 Task: Create a due date automation trigger when advanced on, on the tuesday after a card is due add fields without custom field "Resume" set to a date between 1 and 7 working days ago at 11:00 AM.
Action: Mouse moved to (839, 259)
Screenshot: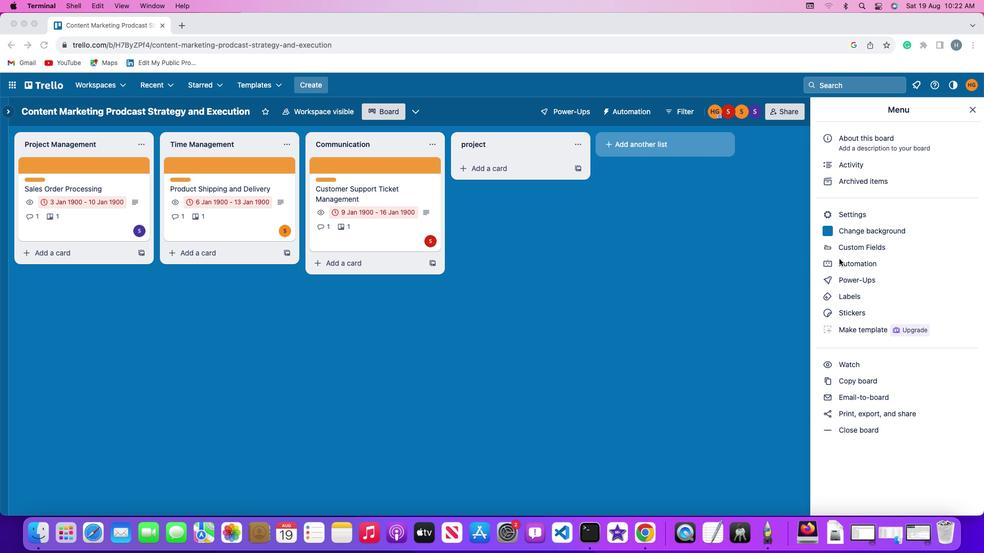 
Action: Mouse pressed left at (839, 259)
Screenshot: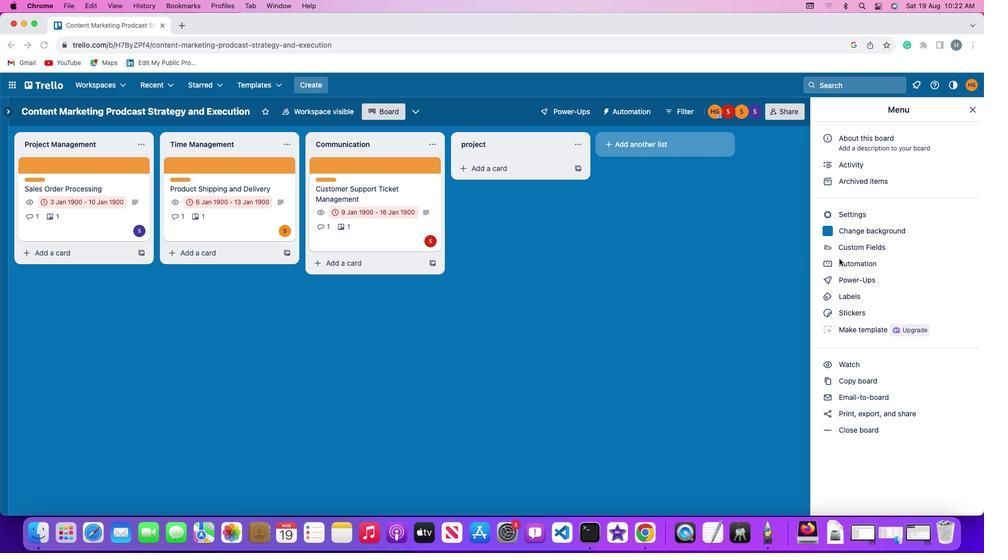 
Action: Mouse pressed left at (839, 259)
Screenshot: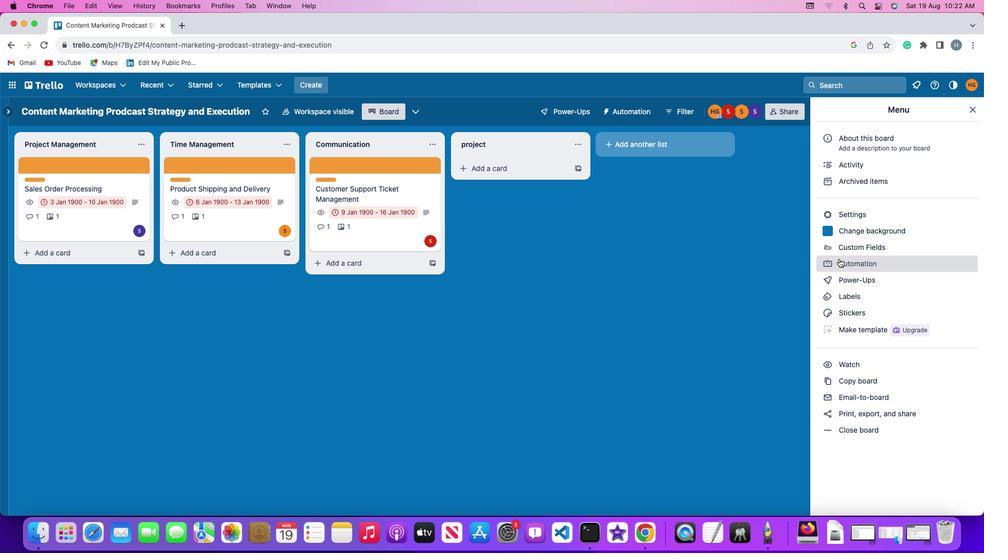 
Action: Mouse moved to (61, 241)
Screenshot: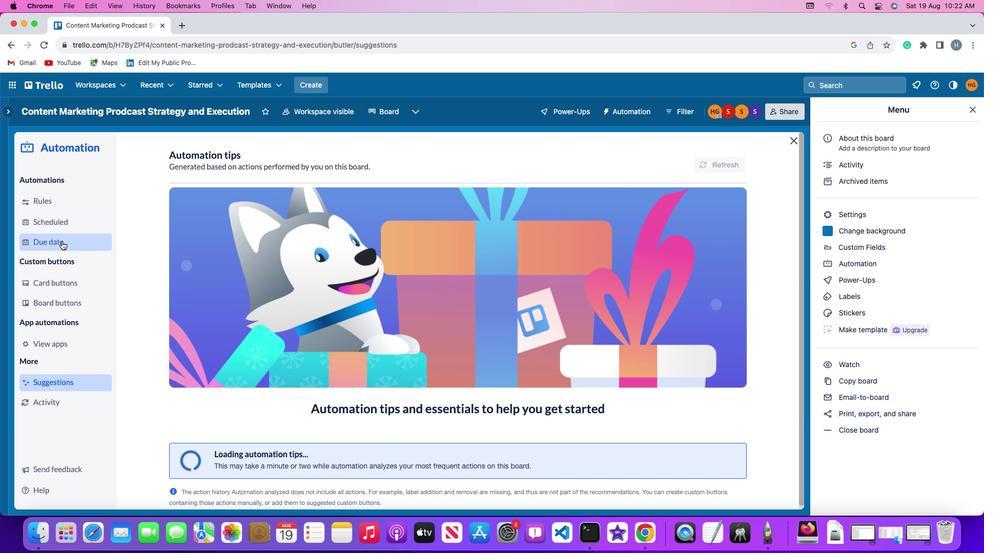 
Action: Mouse pressed left at (61, 241)
Screenshot: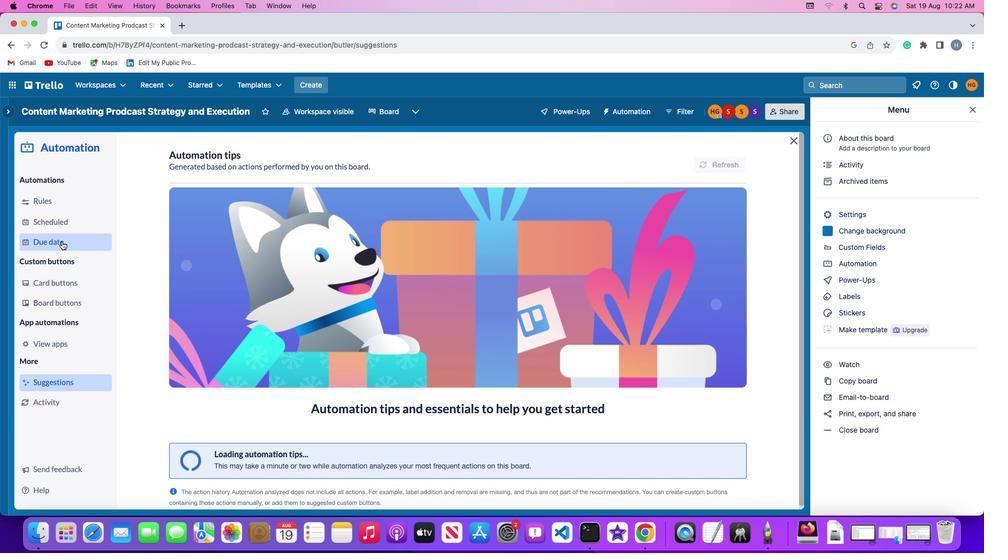 
Action: Mouse moved to (691, 158)
Screenshot: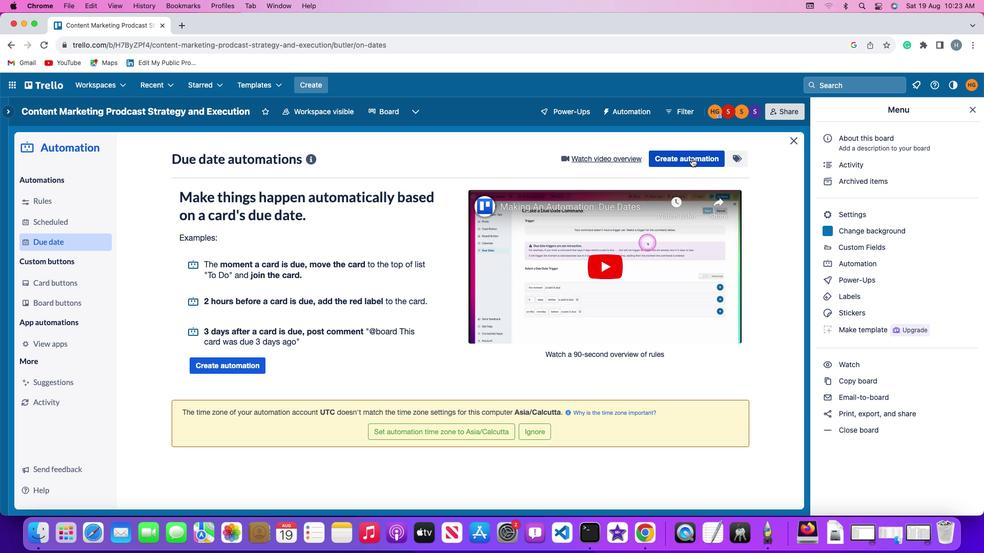 
Action: Mouse pressed left at (691, 158)
Screenshot: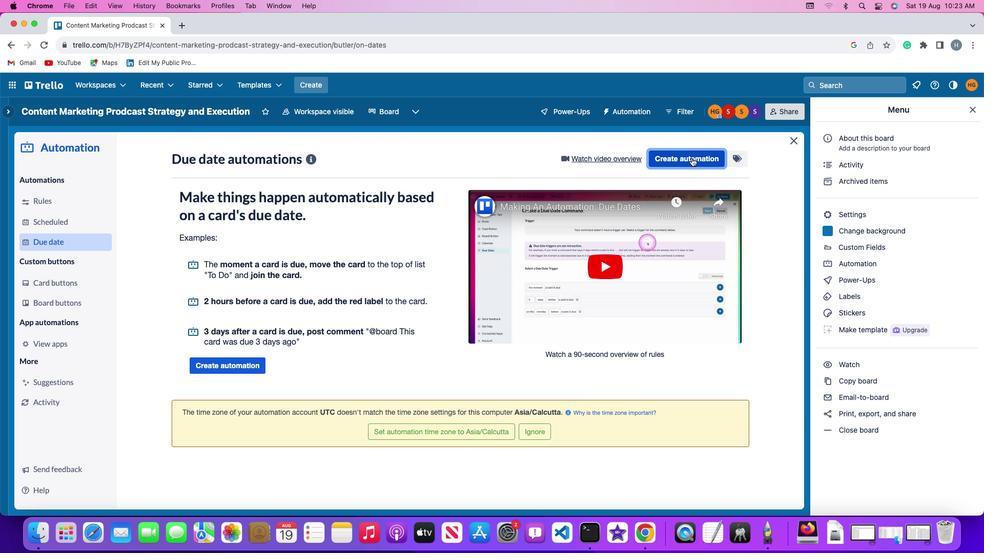 
Action: Mouse moved to (253, 254)
Screenshot: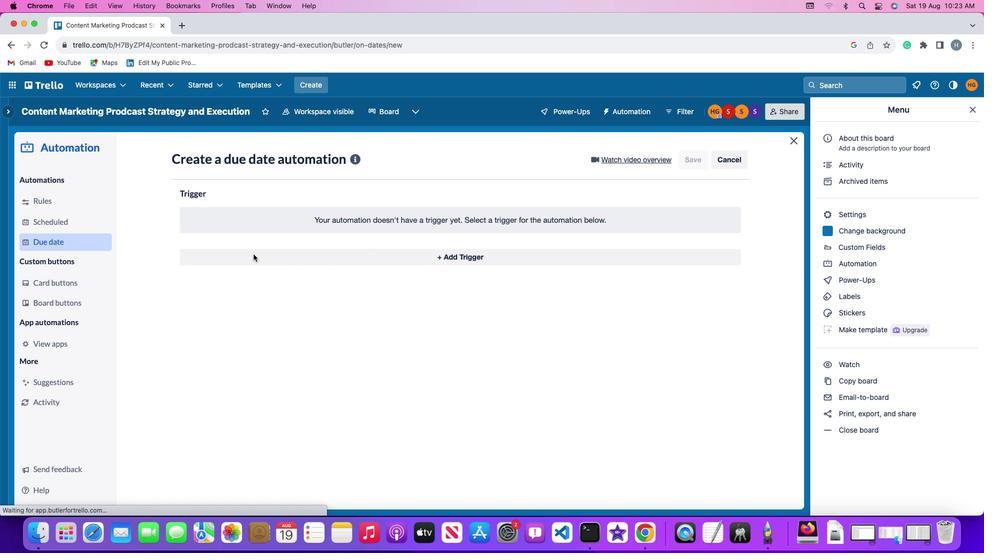 
Action: Mouse pressed left at (253, 254)
Screenshot: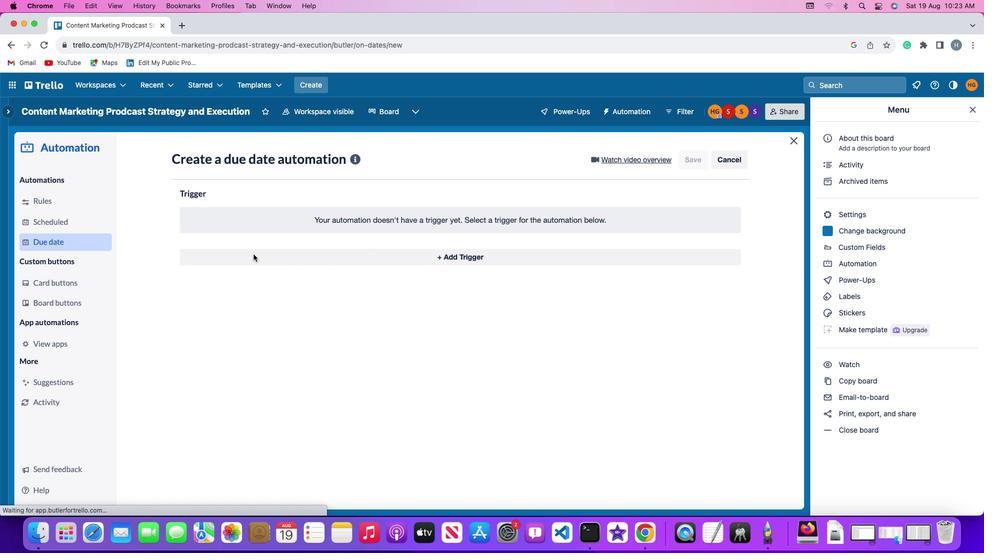 
Action: Mouse moved to (228, 447)
Screenshot: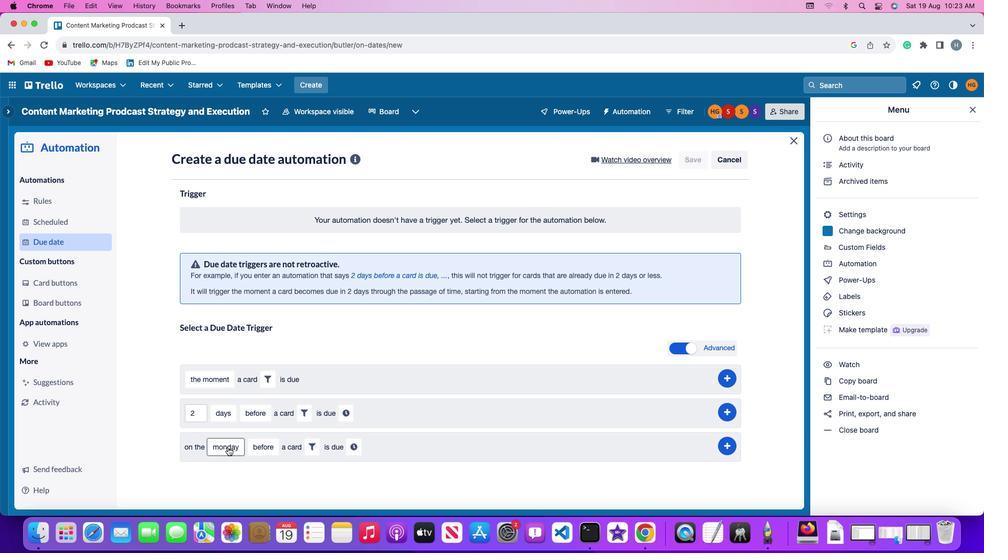 
Action: Mouse pressed left at (228, 447)
Screenshot: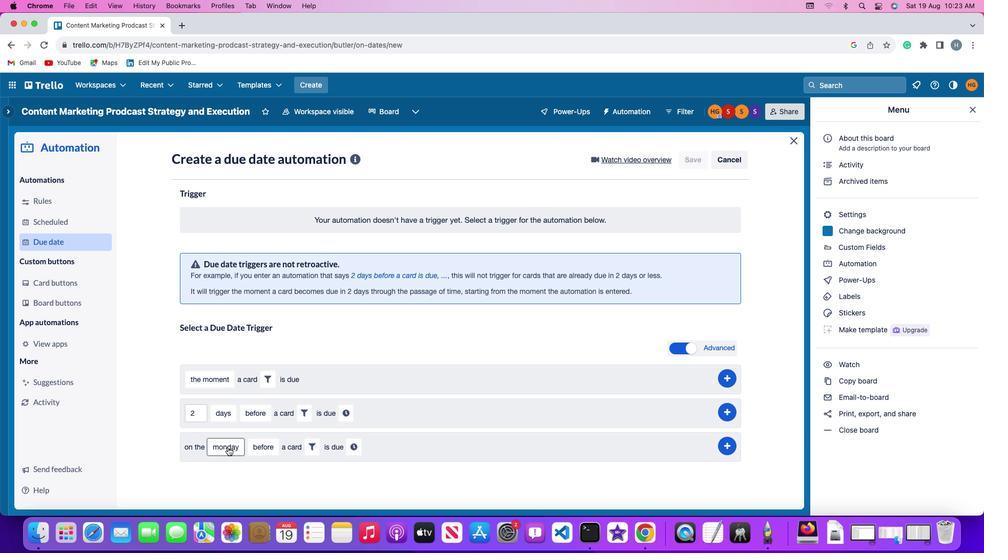 
Action: Mouse moved to (239, 326)
Screenshot: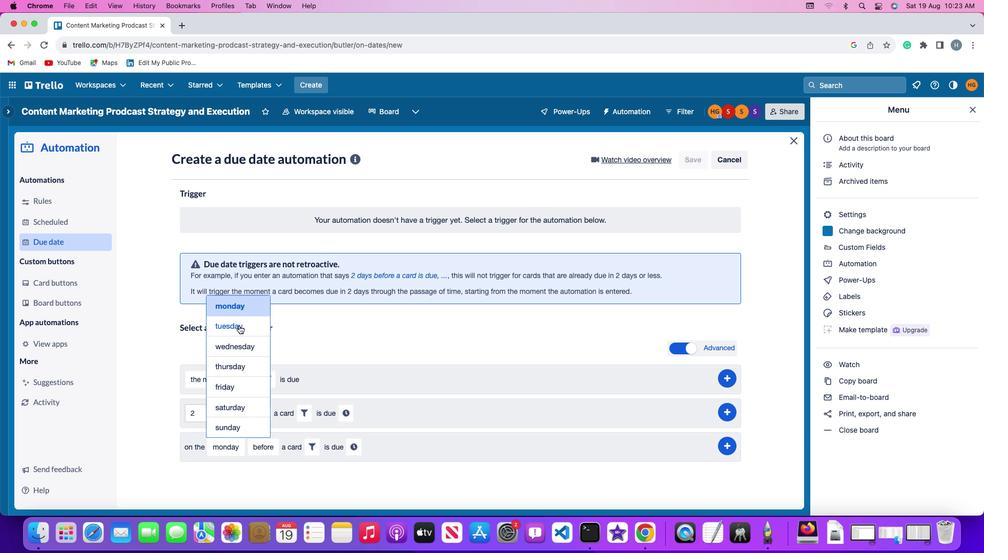 
Action: Mouse pressed left at (239, 326)
Screenshot: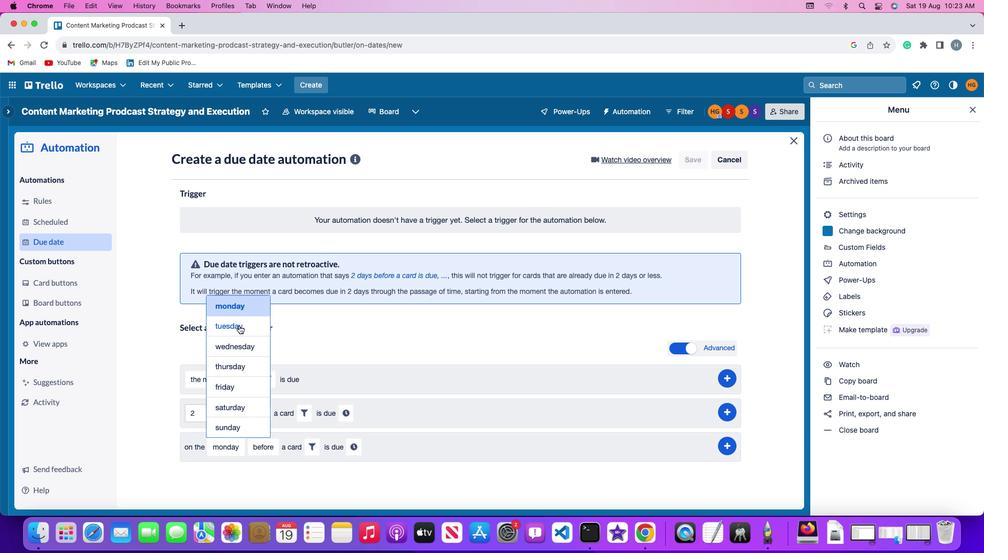 
Action: Mouse moved to (261, 446)
Screenshot: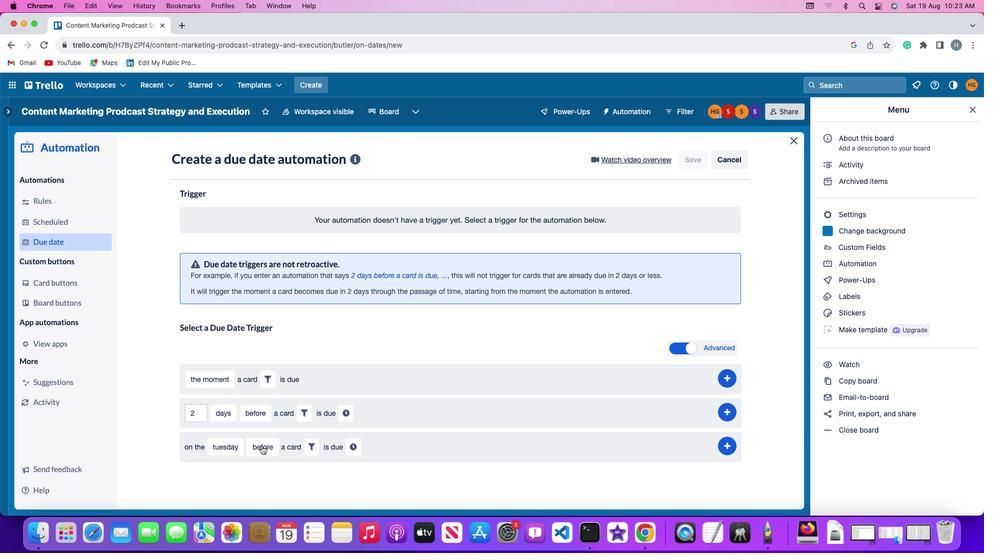 
Action: Mouse pressed left at (261, 446)
Screenshot: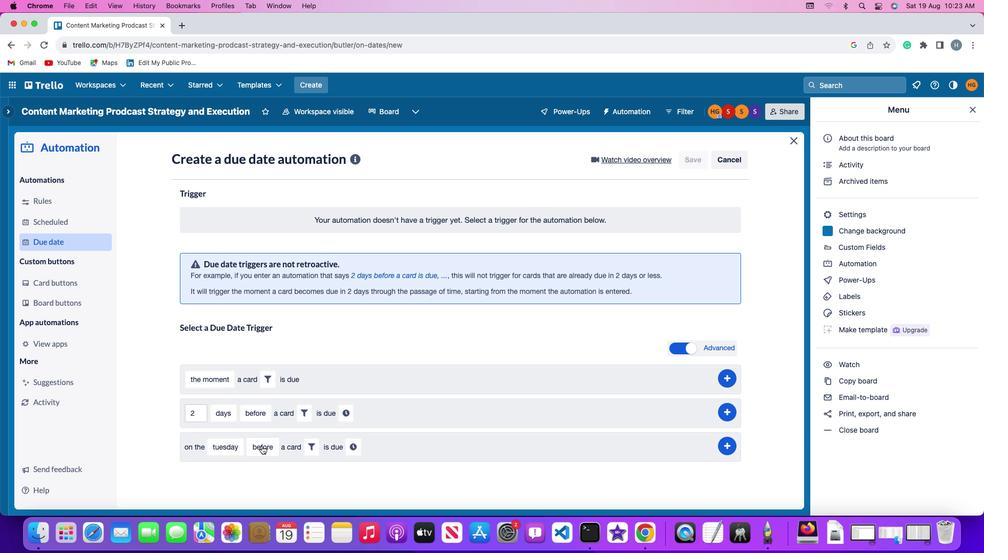 
Action: Mouse moved to (270, 386)
Screenshot: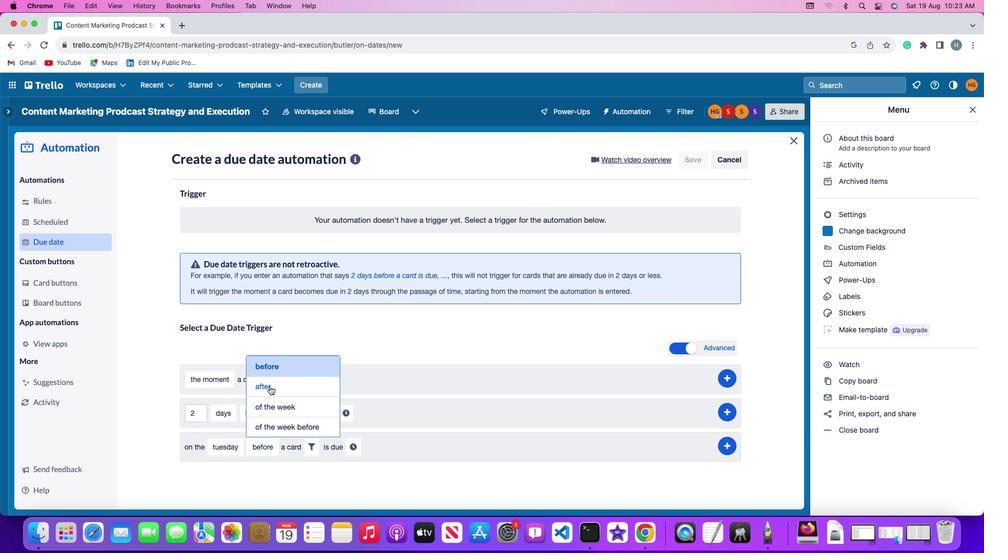 
Action: Mouse pressed left at (270, 386)
Screenshot: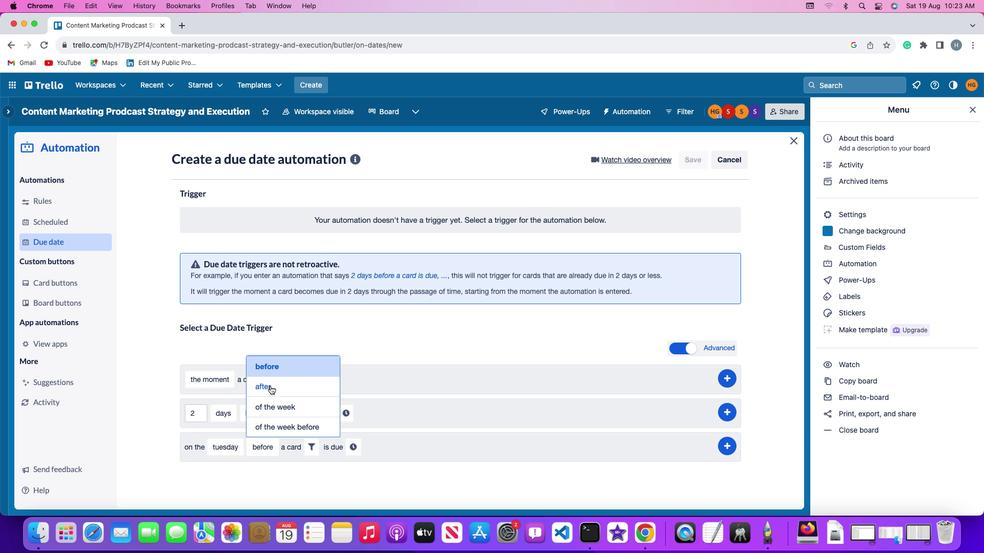 
Action: Mouse moved to (300, 450)
Screenshot: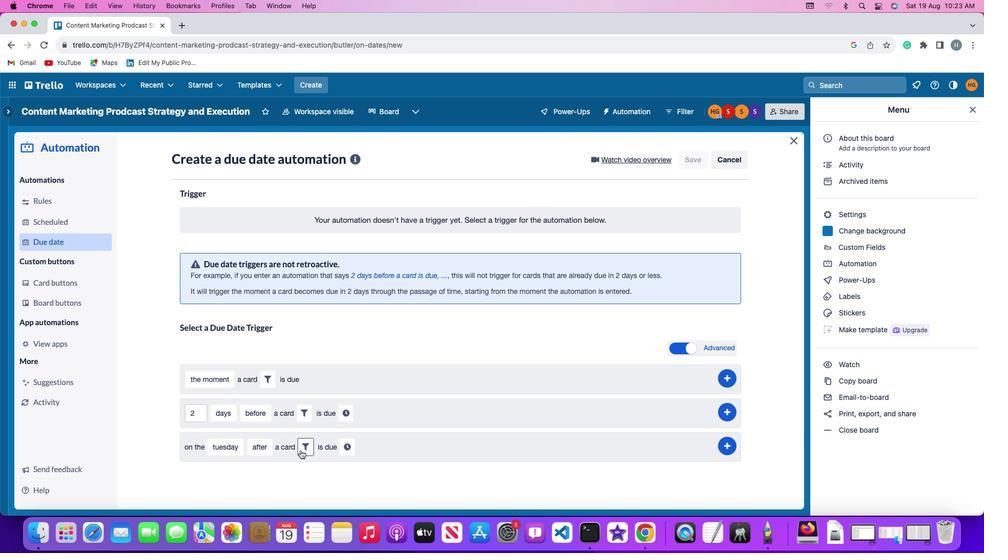 
Action: Mouse pressed left at (300, 450)
Screenshot: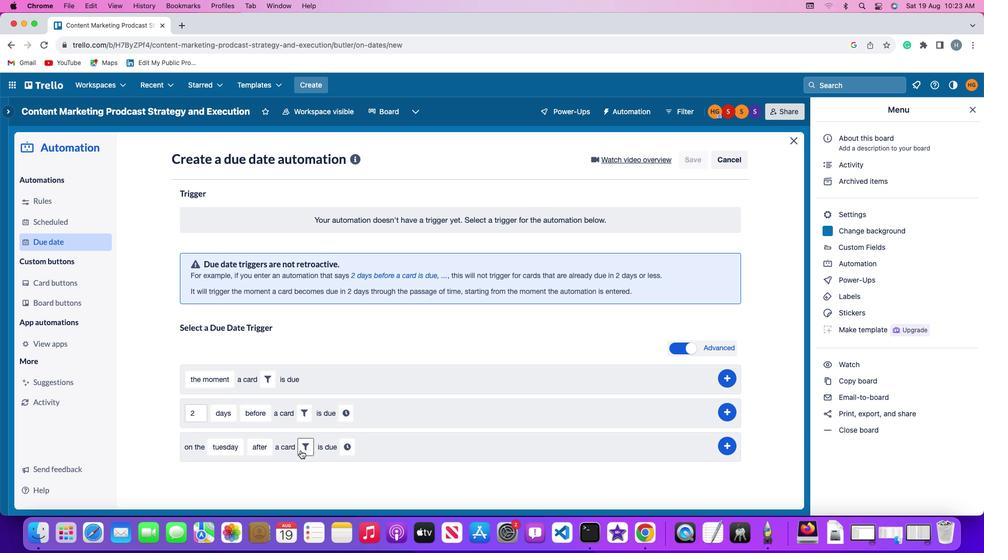
Action: Mouse moved to (465, 477)
Screenshot: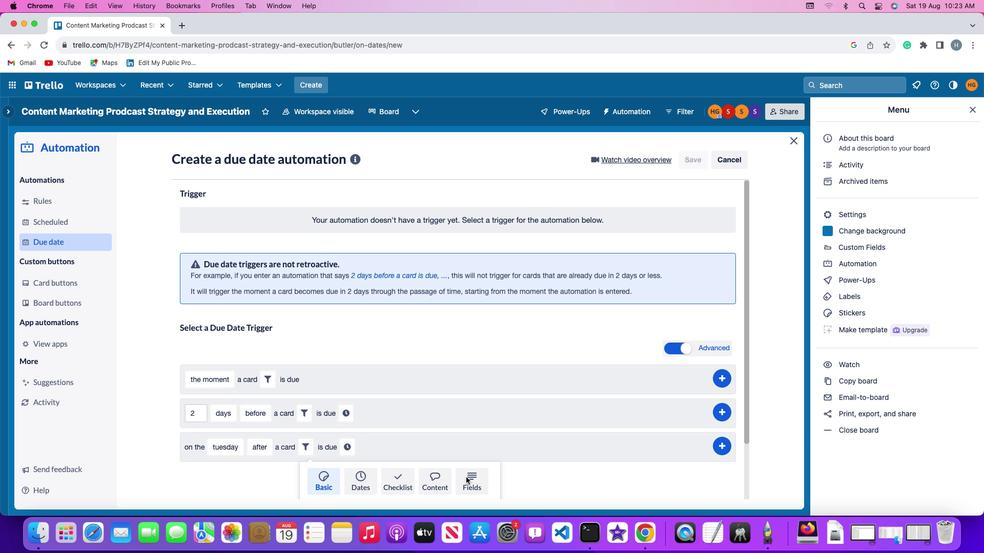 
Action: Mouse pressed left at (465, 477)
Screenshot: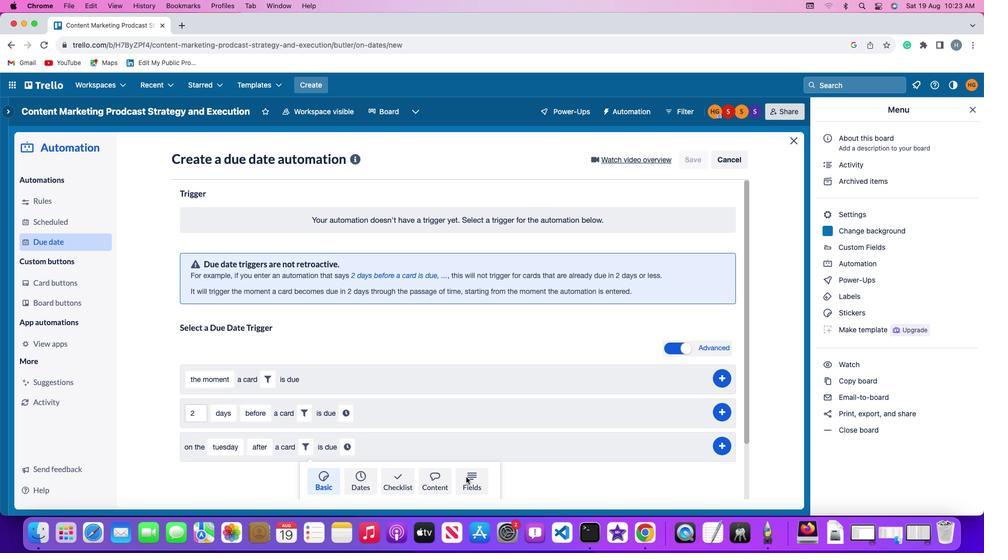 
Action: Mouse moved to (280, 484)
Screenshot: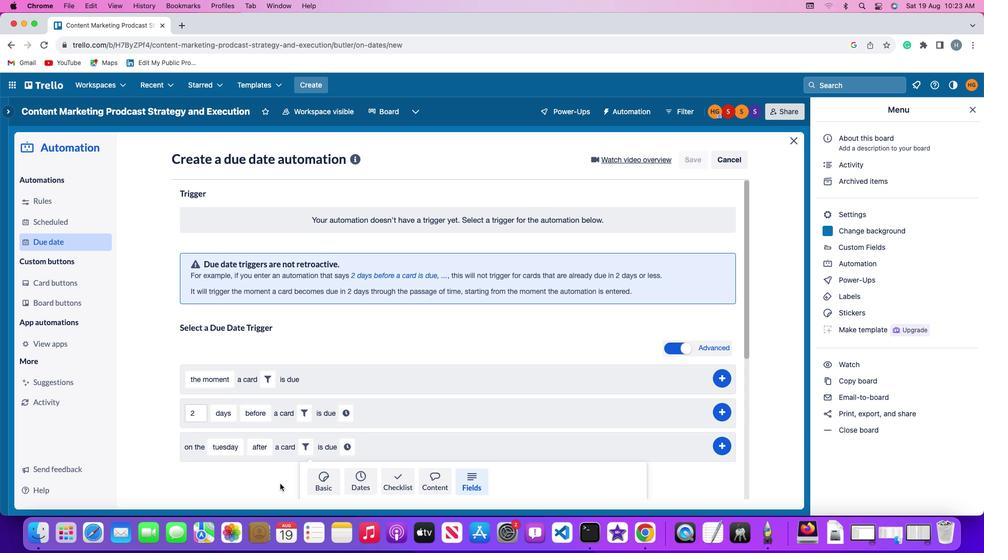 
Action: Mouse scrolled (280, 484) with delta (0, 0)
Screenshot: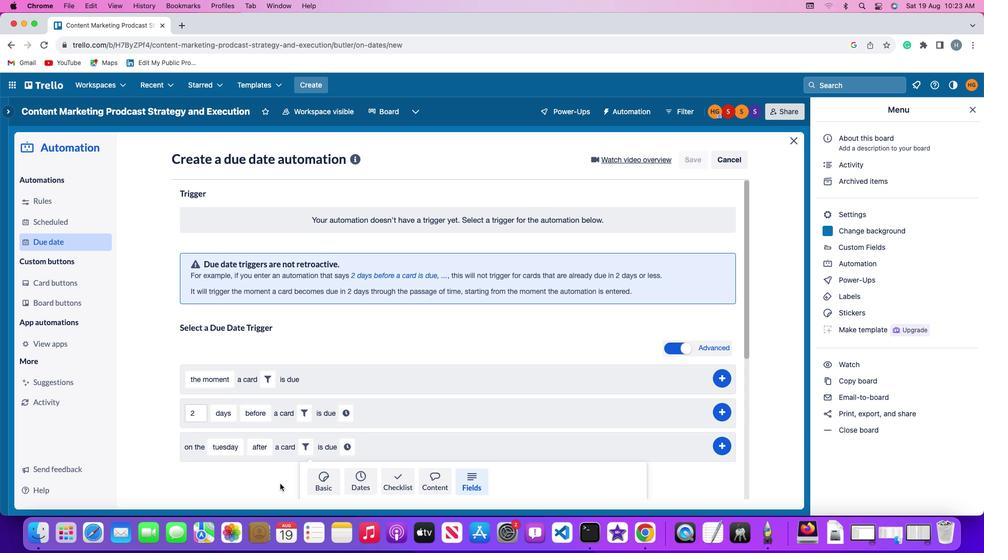 
Action: Mouse scrolled (280, 484) with delta (0, 0)
Screenshot: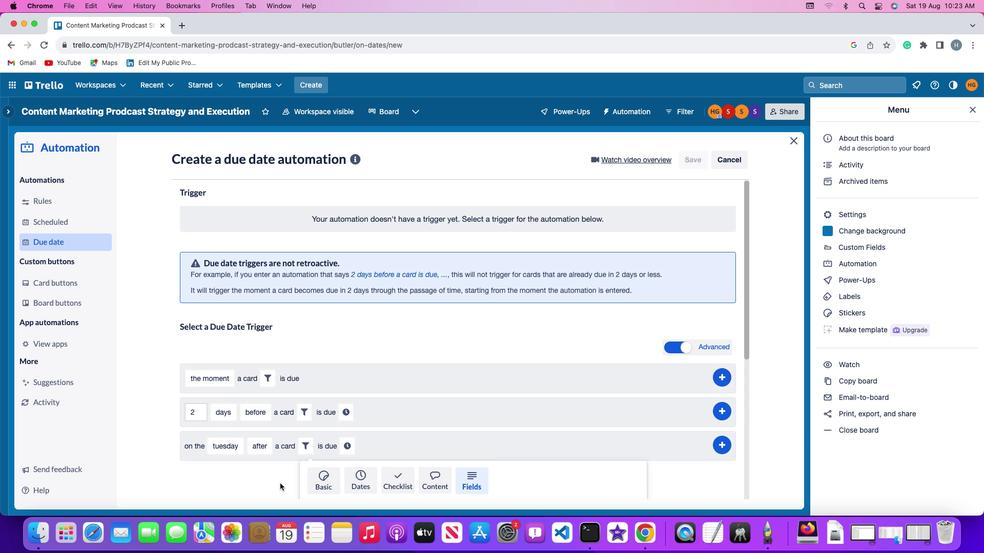 
Action: Mouse moved to (280, 484)
Screenshot: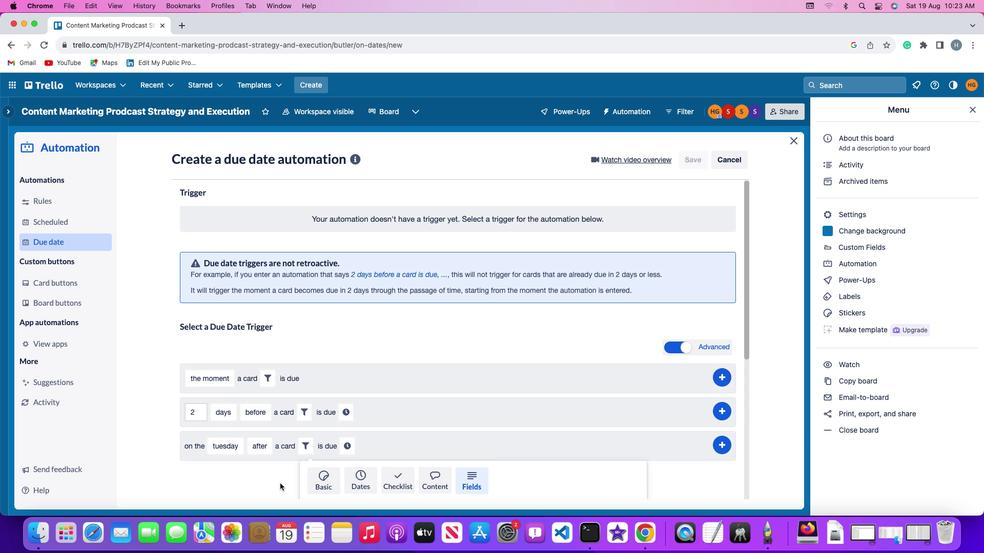 
Action: Mouse scrolled (280, 484) with delta (0, -1)
Screenshot: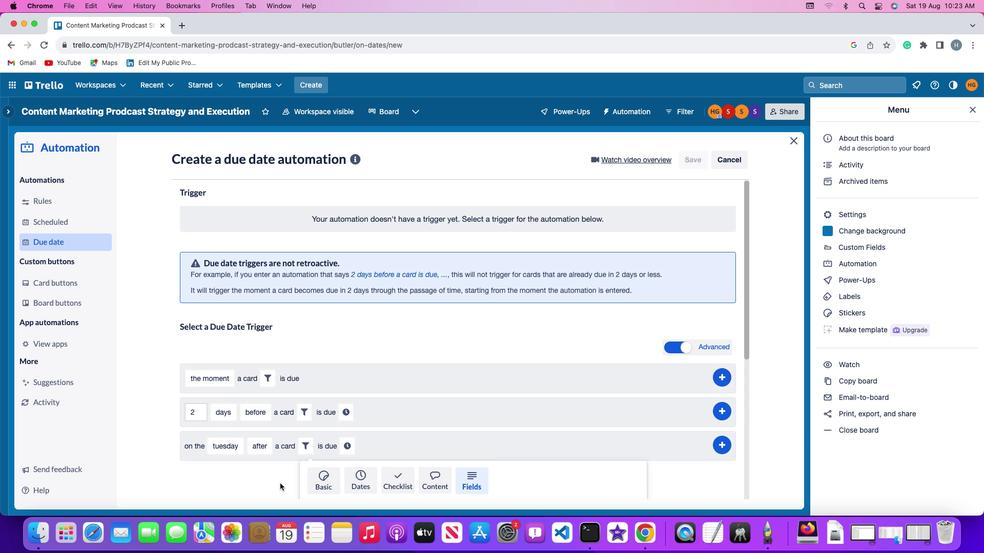 
Action: Mouse moved to (280, 483)
Screenshot: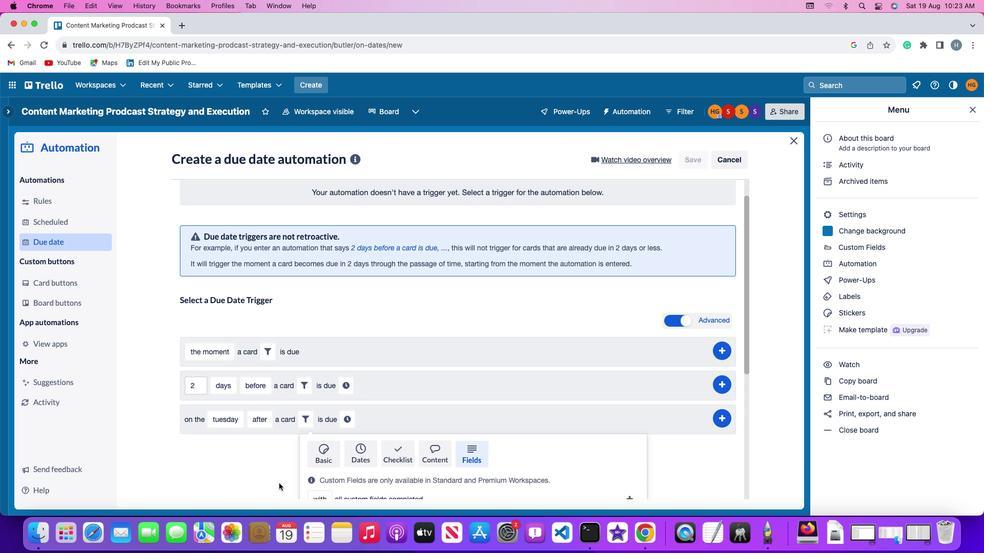 
Action: Mouse scrolled (280, 483) with delta (0, -2)
Screenshot: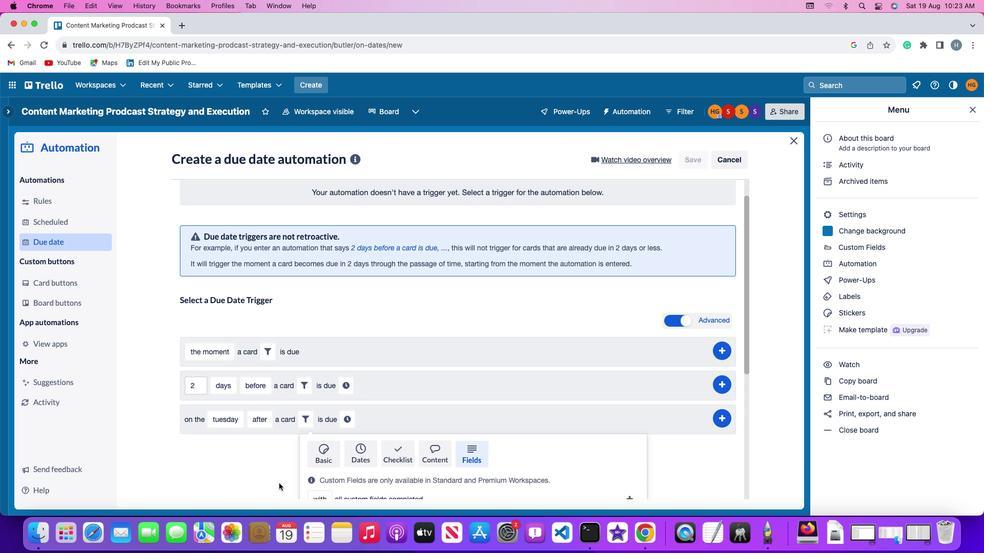 
Action: Mouse moved to (280, 483)
Screenshot: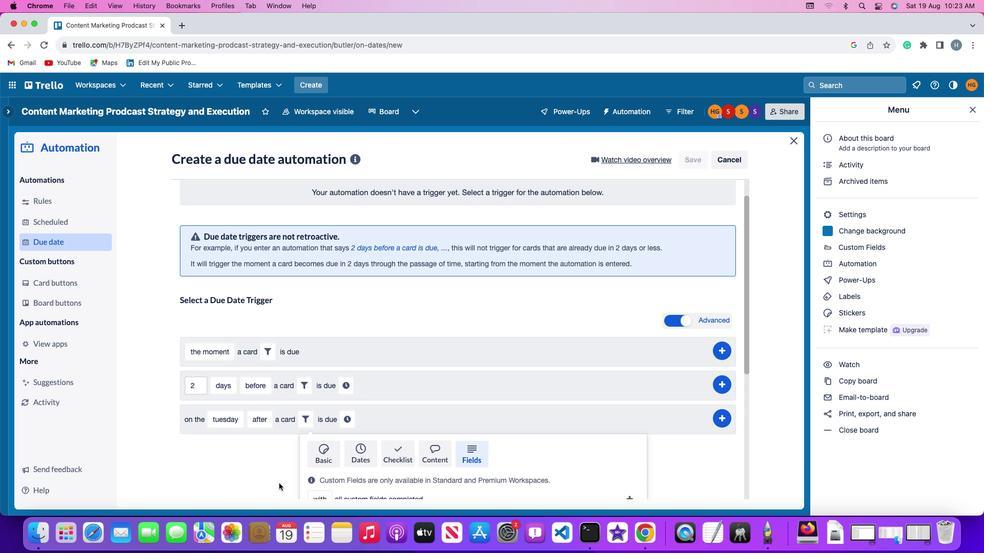
Action: Mouse scrolled (280, 483) with delta (0, -3)
Screenshot: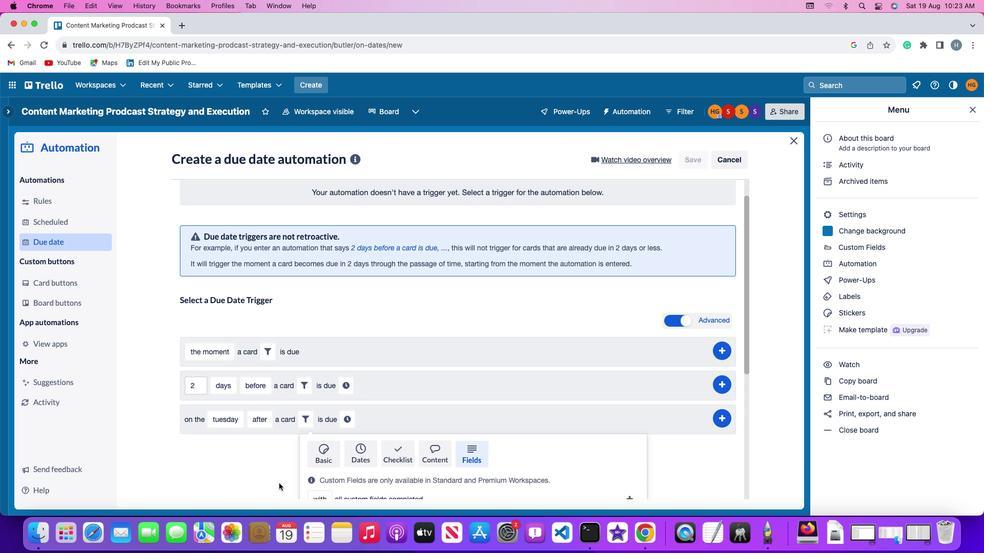 
Action: Mouse moved to (279, 483)
Screenshot: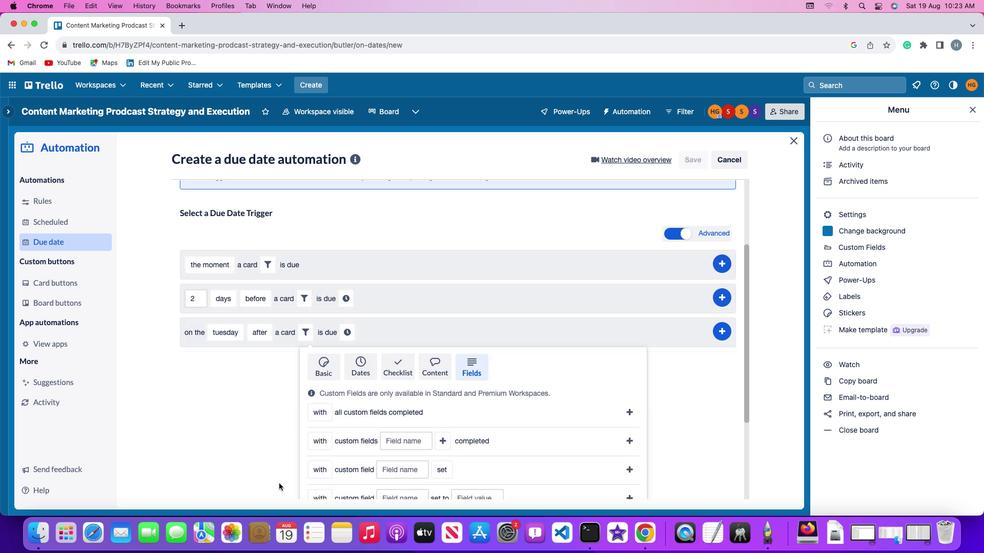 
Action: Mouse scrolled (279, 483) with delta (0, 0)
Screenshot: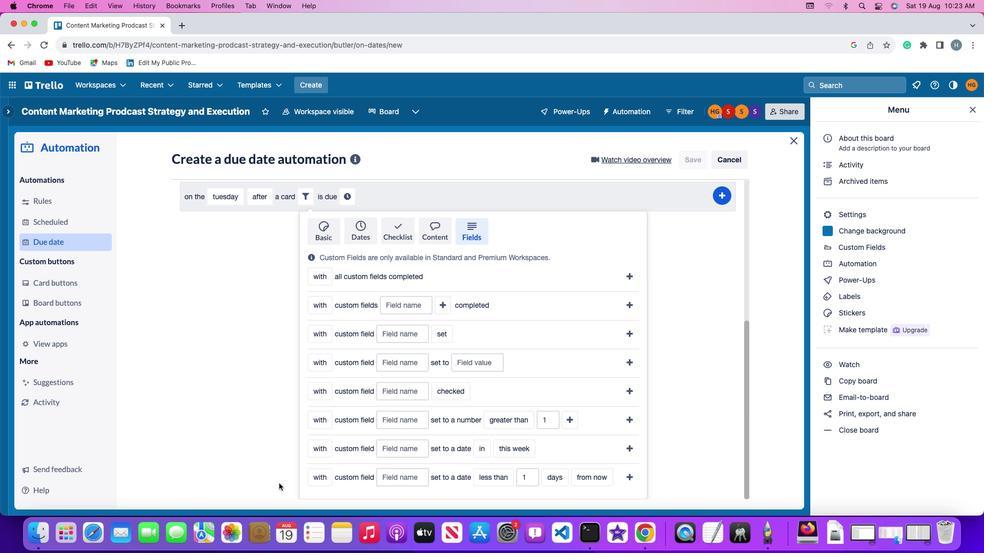 
Action: Mouse scrolled (279, 483) with delta (0, 0)
Screenshot: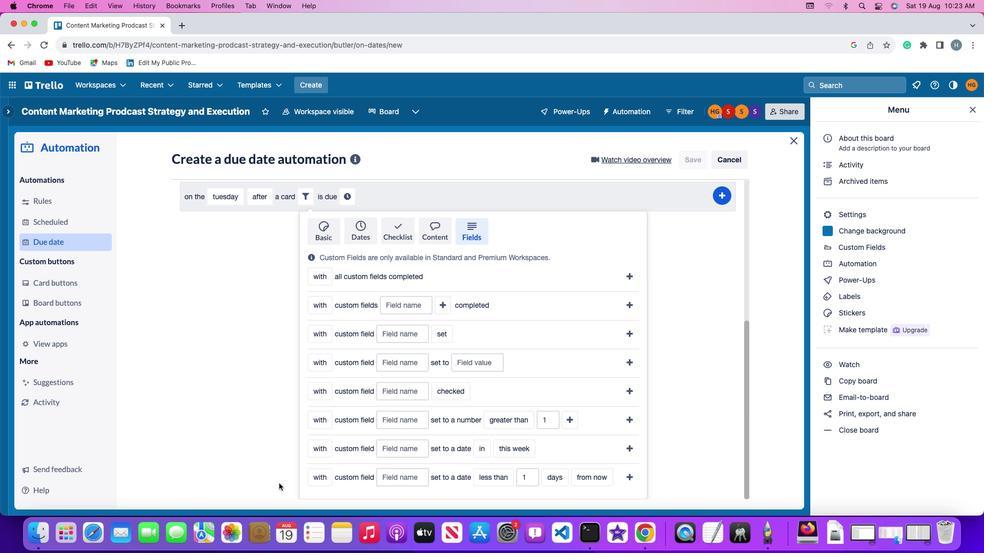 
Action: Mouse scrolled (279, 483) with delta (0, -1)
Screenshot: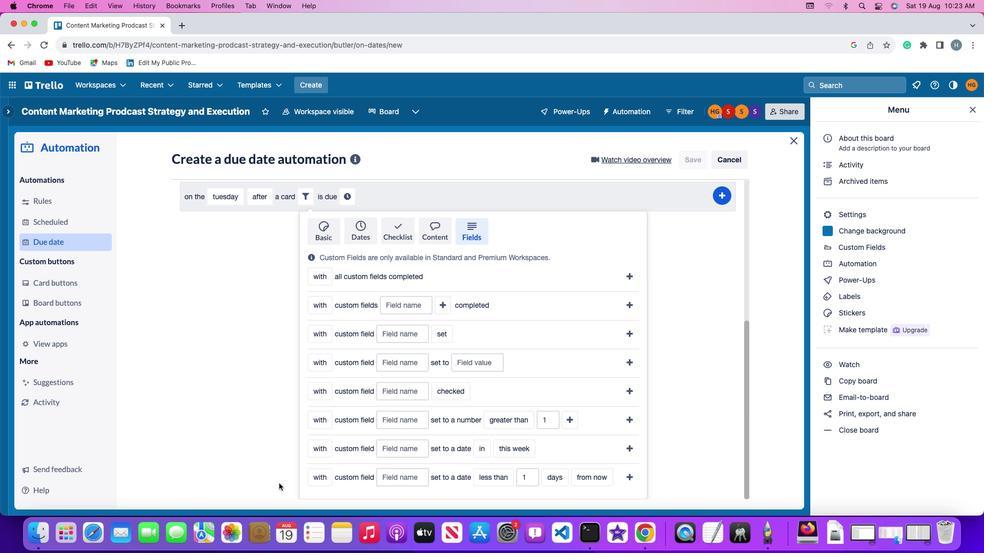 
Action: Mouse scrolled (279, 483) with delta (0, -2)
Screenshot: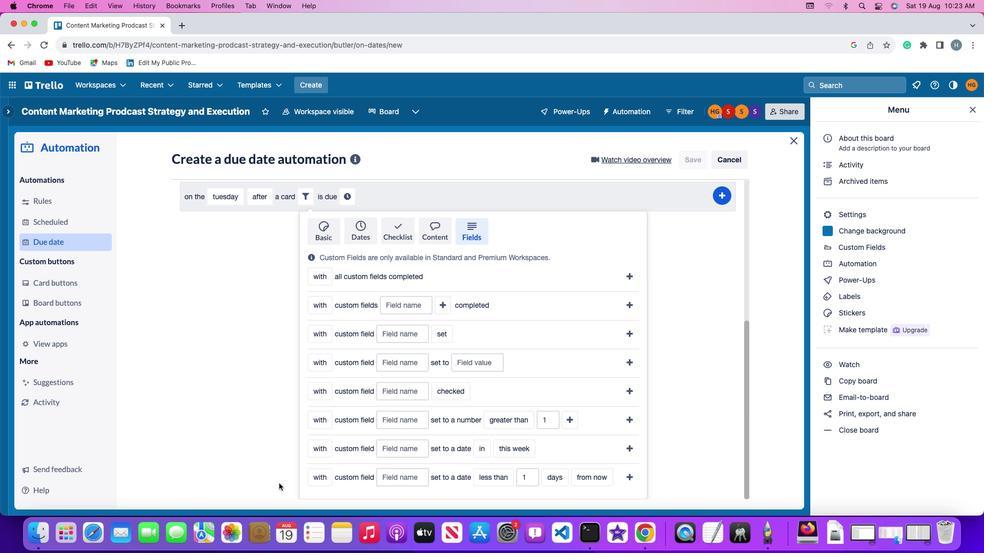 
Action: Mouse scrolled (279, 483) with delta (0, -3)
Screenshot: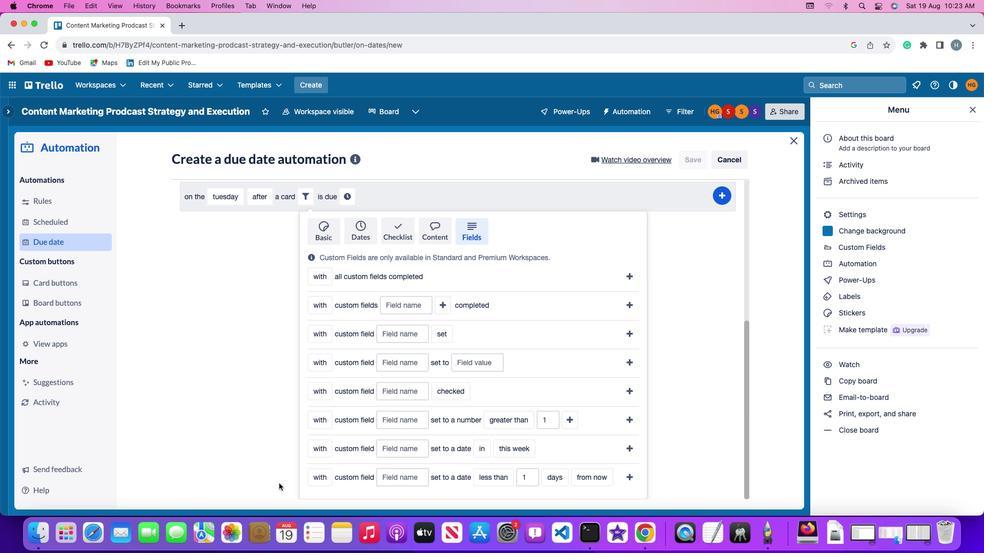 
Action: Mouse moved to (275, 479)
Screenshot: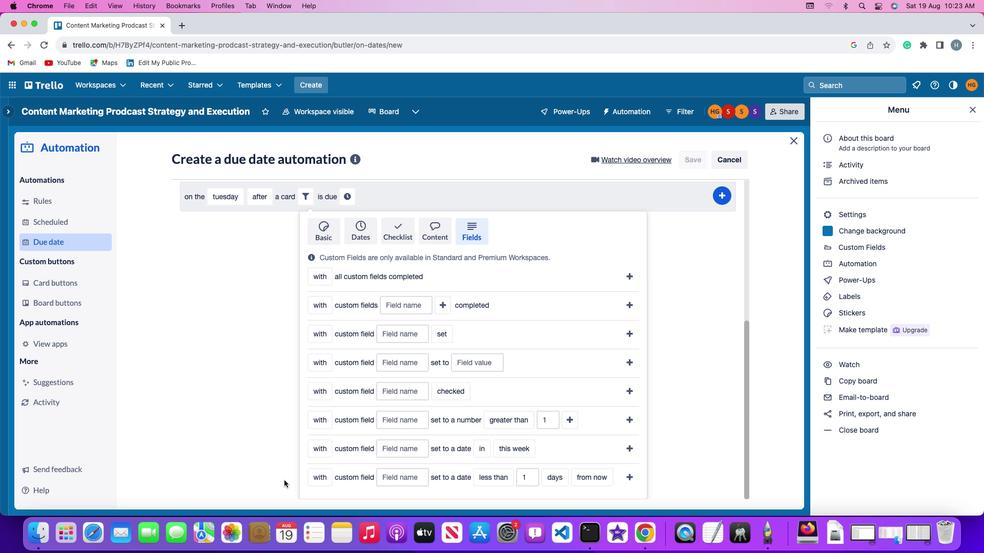 
Action: Mouse scrolled (275, 479) with delta (0, 0)
Screenshot: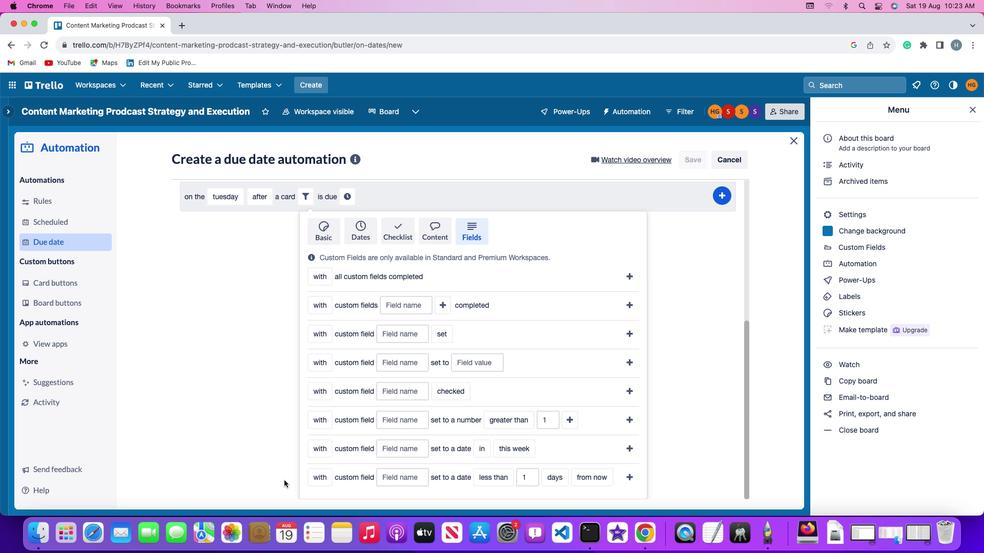 
Action: Mouse moved to (319, 478)
Screenshot: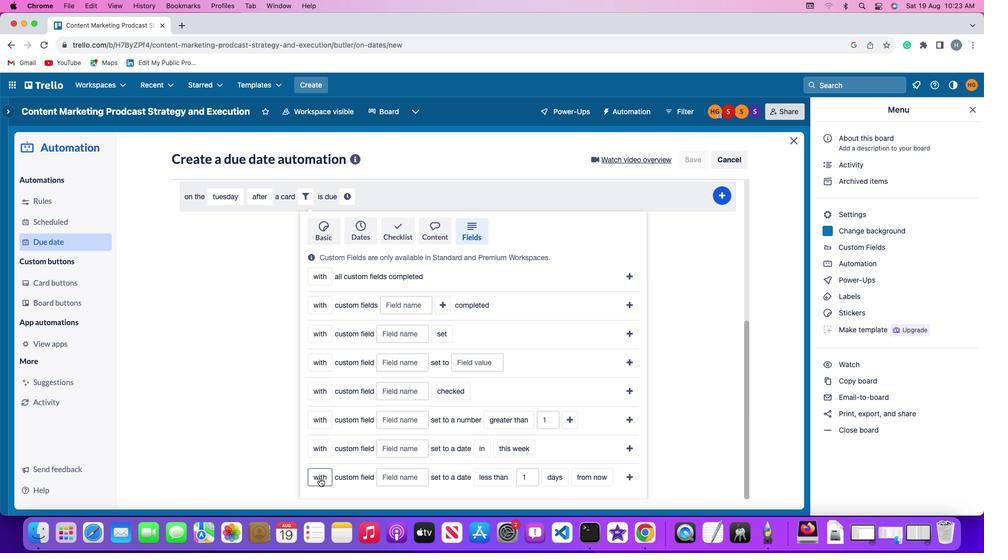 
Action: Mouse pressed left at (319, 478)
Screenshot: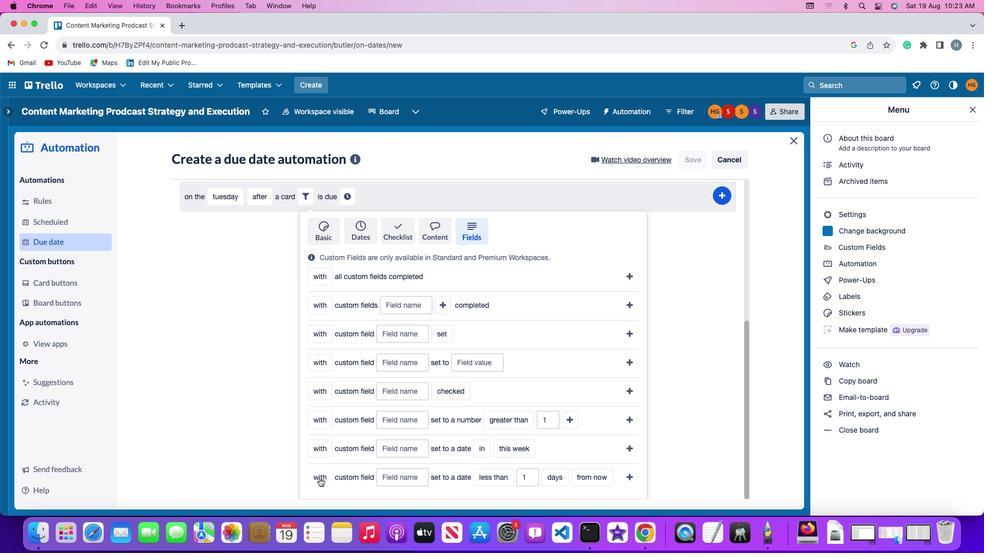
Action: Mouse moved to (325, 456)
Screenshot: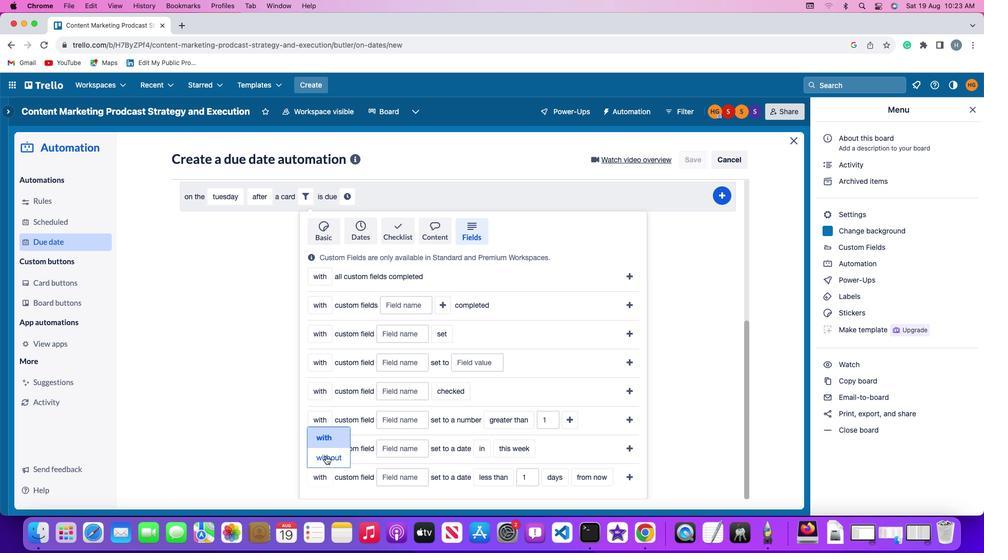 
Action: Mouse pressed left at (325, 456)
Screenshot: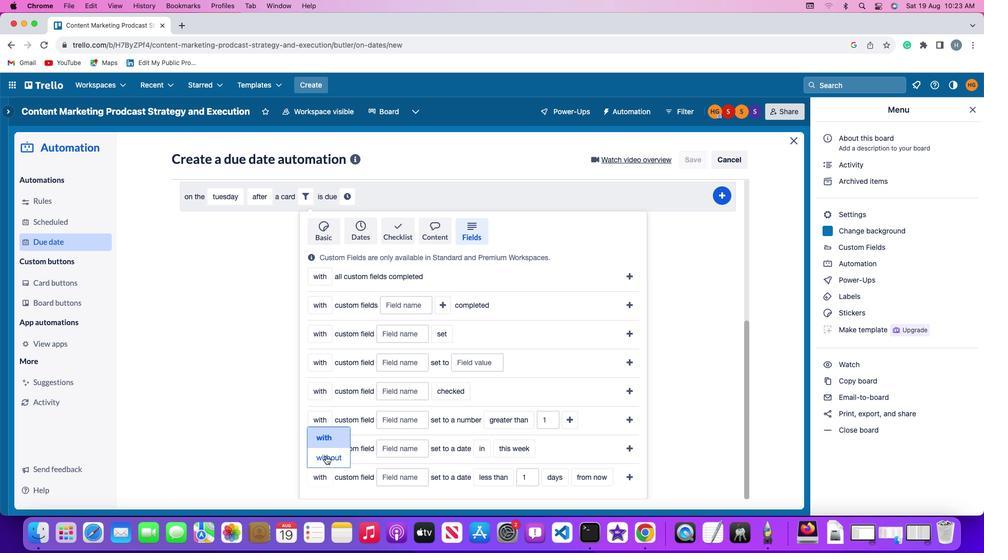
Action: Mouse moved to (406, 476)
Screenshot: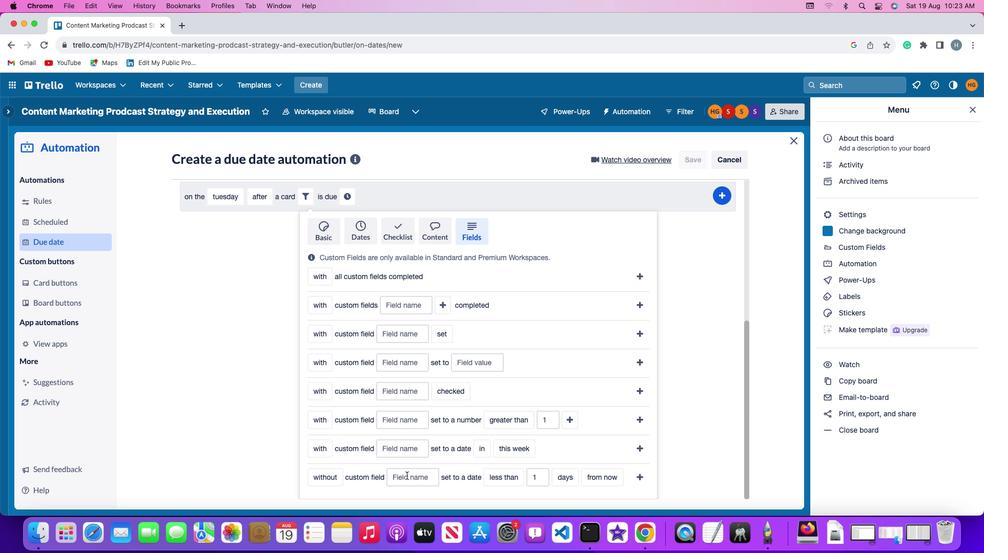 
Action: Mouse pressed left at (406, 476)
Screenshot: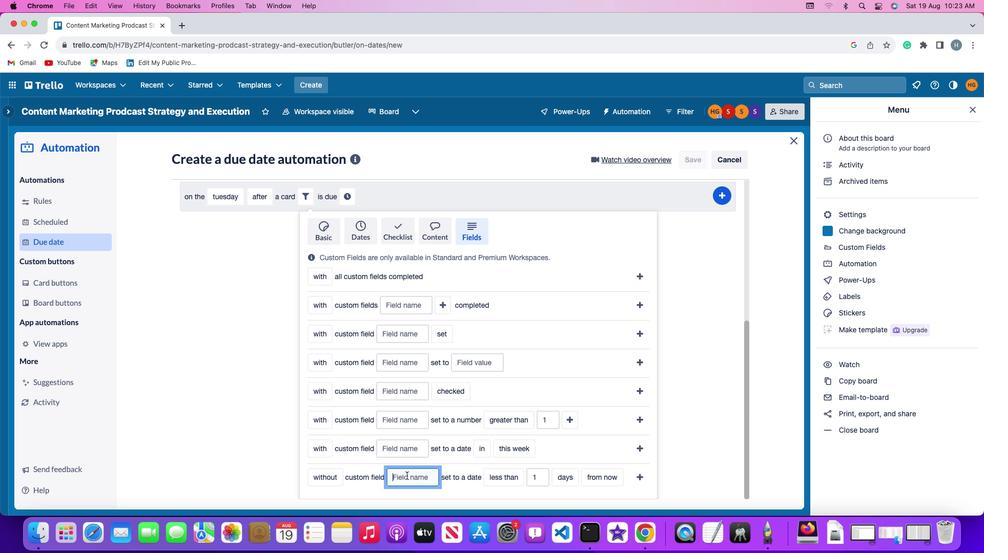 
Action: Mouse moved to (392, 479)
Screenshot: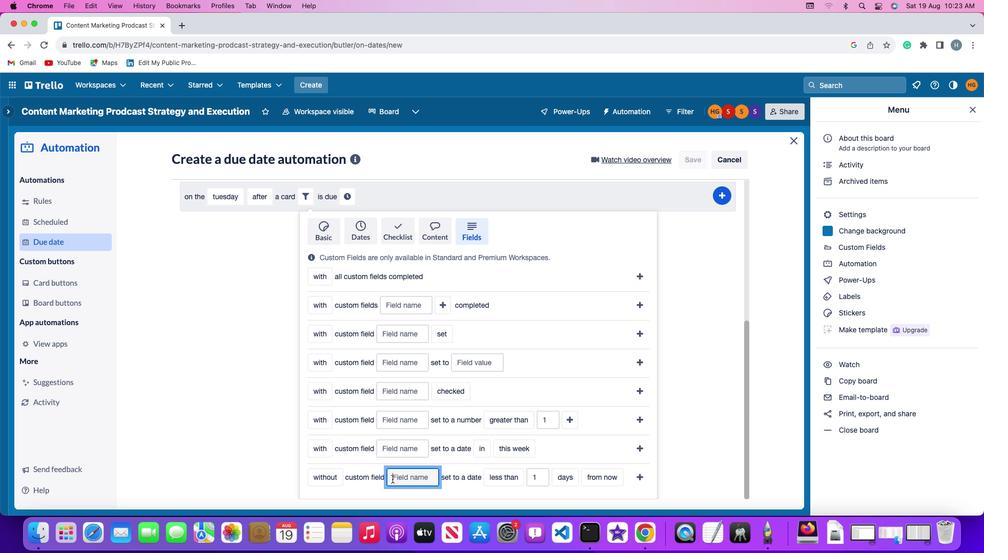 
Action: Key pressed Key.shift'R''e''s''u''m''e'
Screenshot: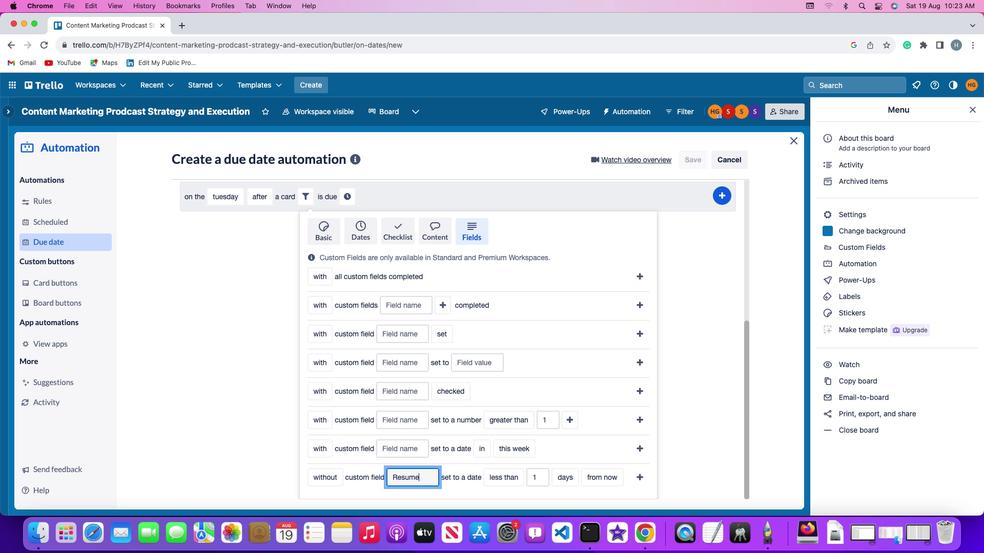 
Action: Mouse moved to (508, 475)
Screenshot: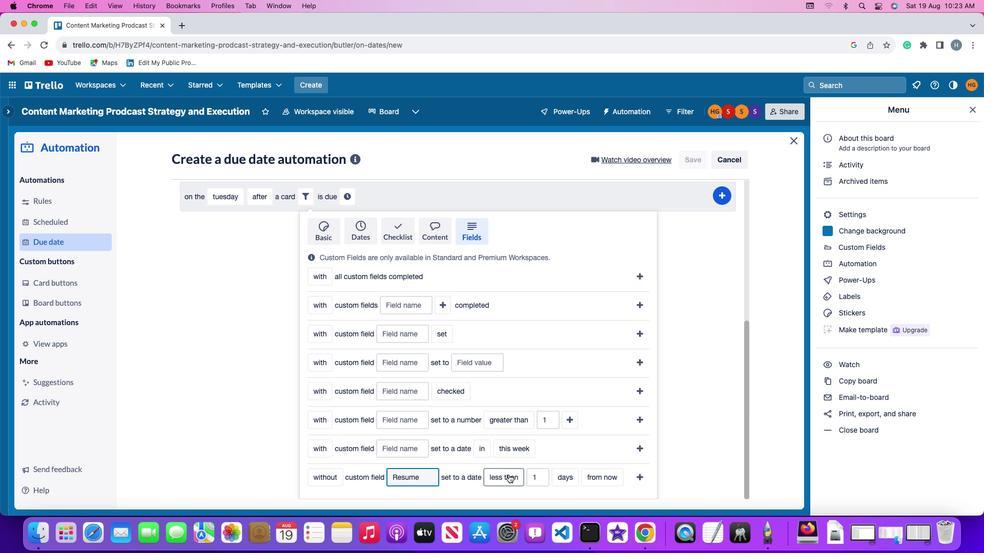 
Action: Mouse pressed left at (508, 475)
Screenshot: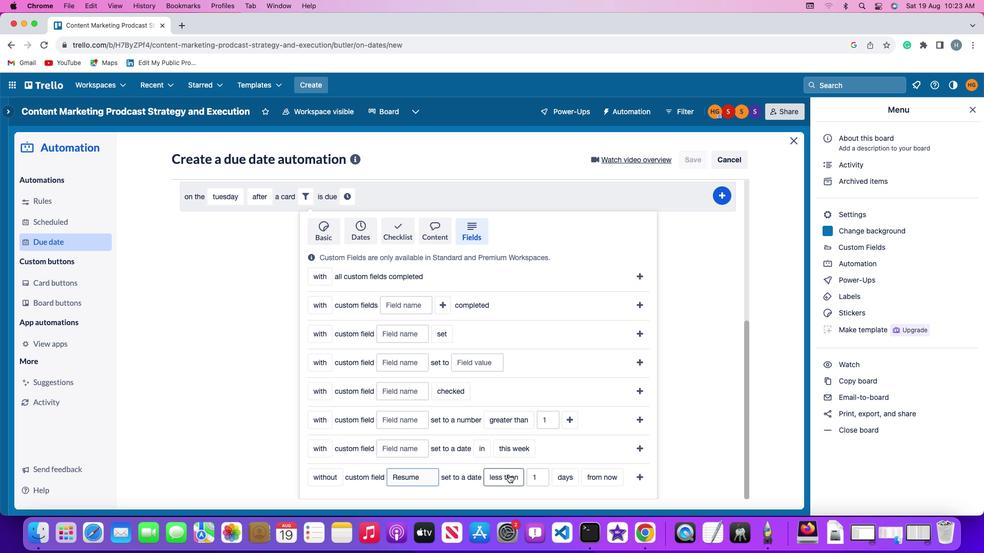
Action: Mouse moved to (511, 454)
Screenshot: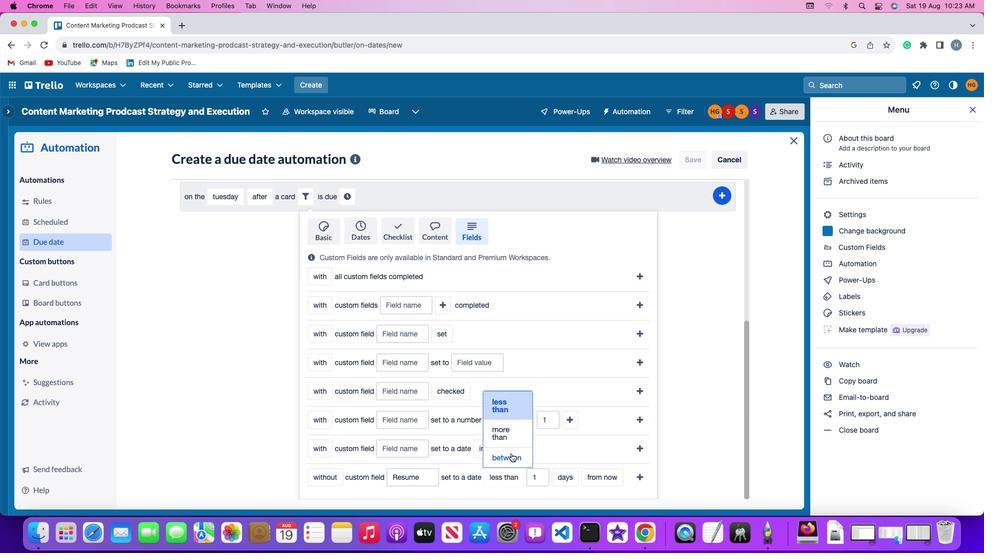 
Action: Mouse pressed left at (511, 454)
Screenshot: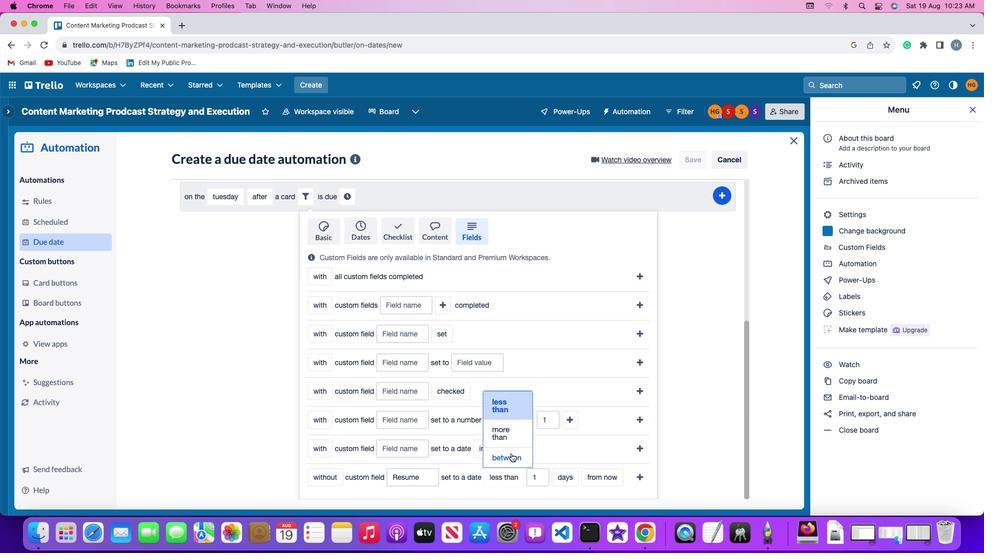 
Action: Mouse moved to (543, 474)
Screenshot: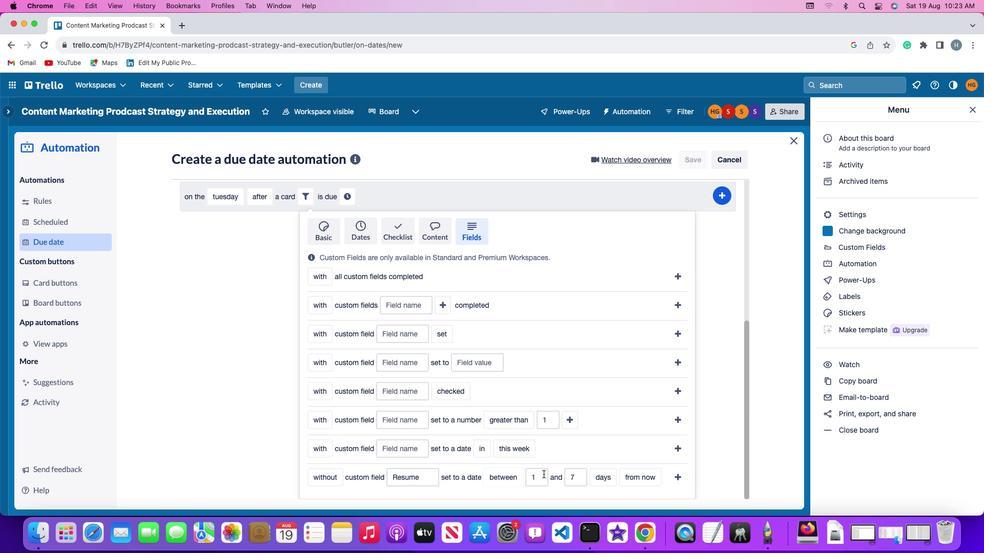 
Action: Mouse pressed left at (543, 474)
Screenshot: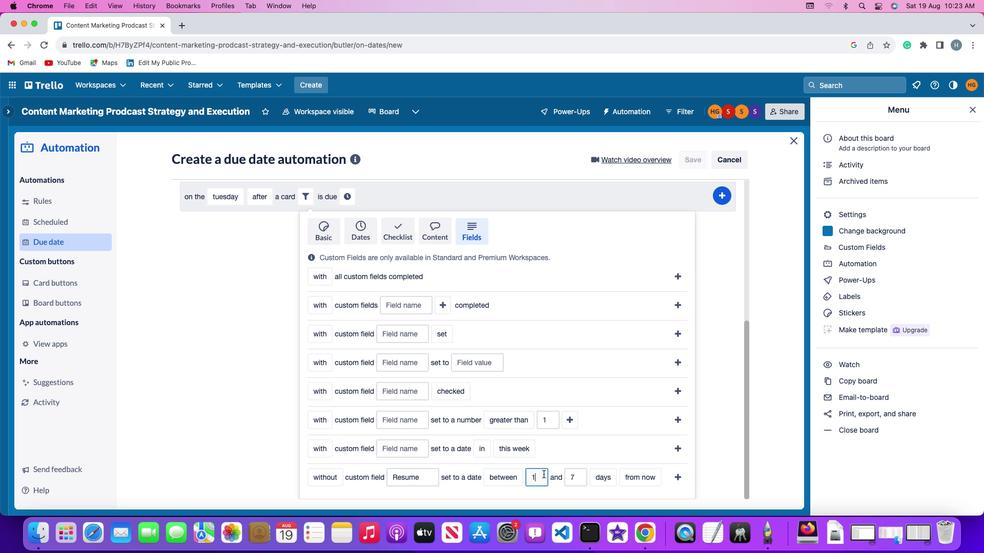 
Action: Key pressed Key.backspace'1'
Screenshot: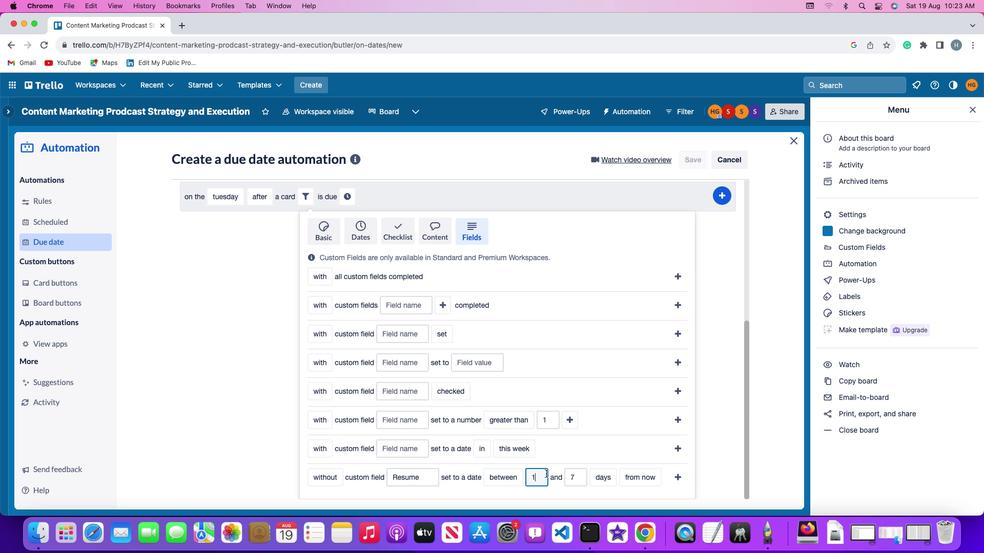 
Action: Mouse moved to (585, 478)
Screenshot: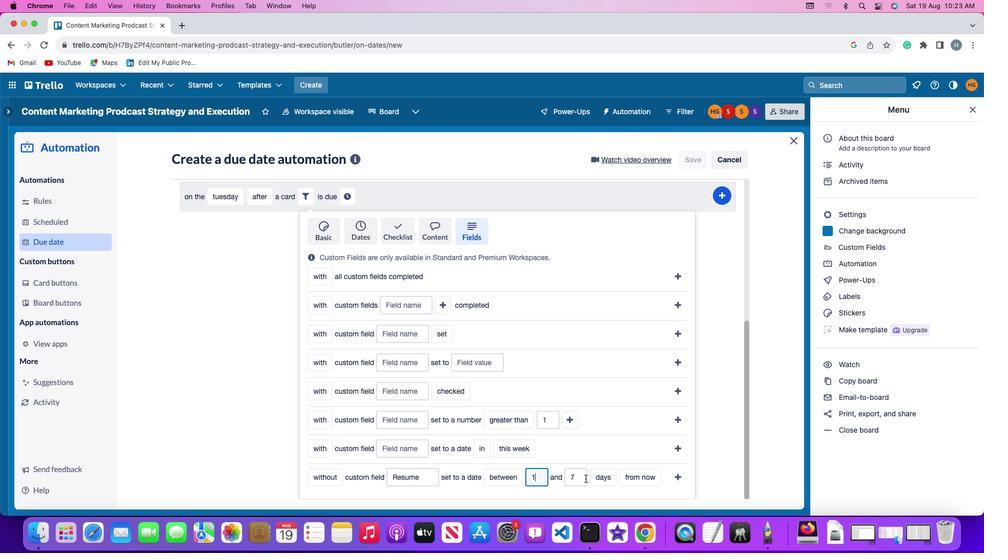 
Action: Mouse pressed left at (585, 478)
Screenshot: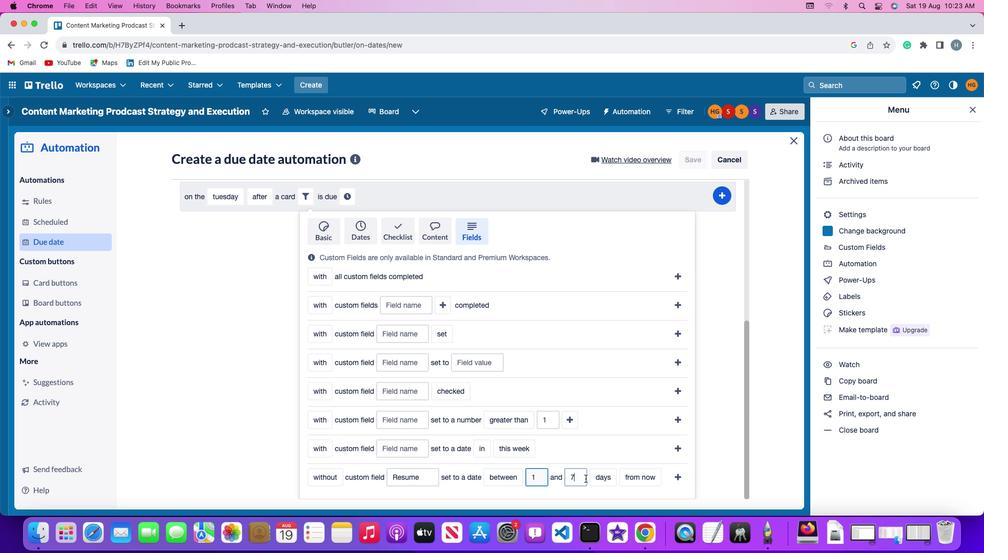 
Action: Mouse moved to (585, 478)
Screenshot: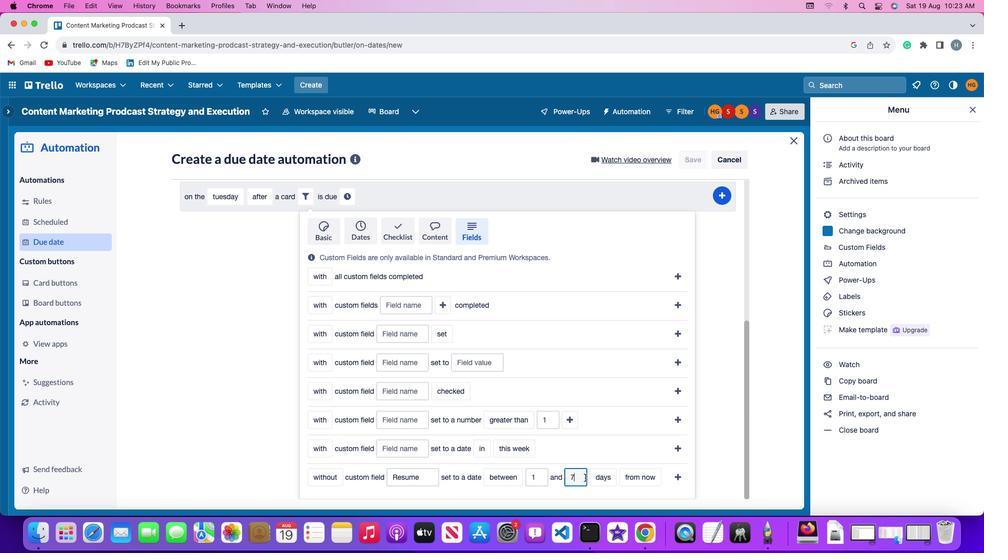 
Action: Key pressed Key.backspace
Screenshot: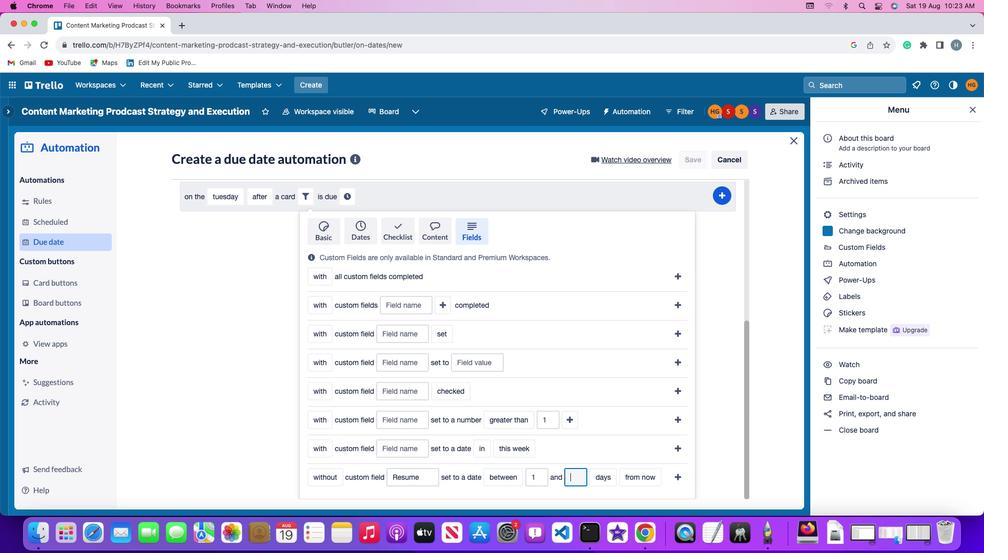 
Action: Mouse moved to (585, 477)
Screenshot: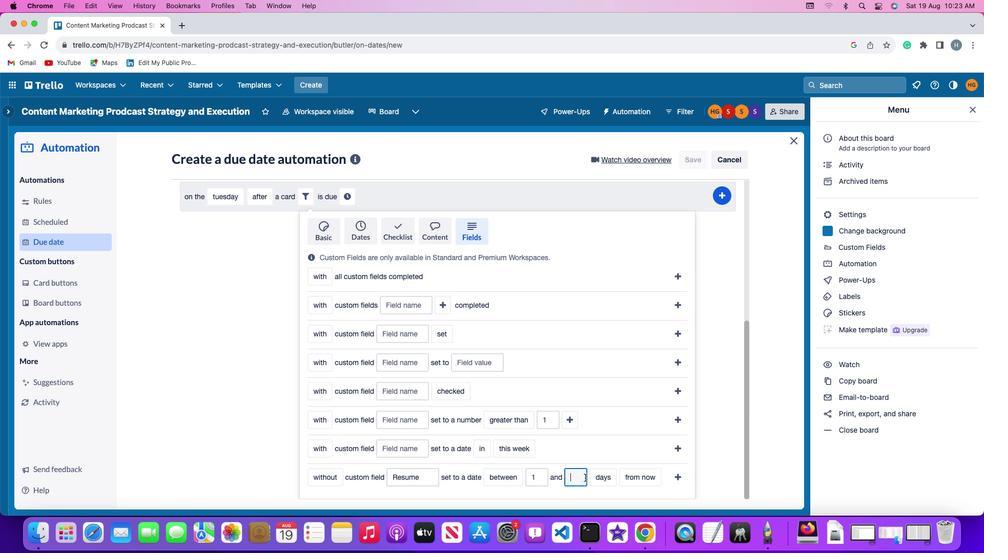 
Action: Key pressed '7'
Screenshot: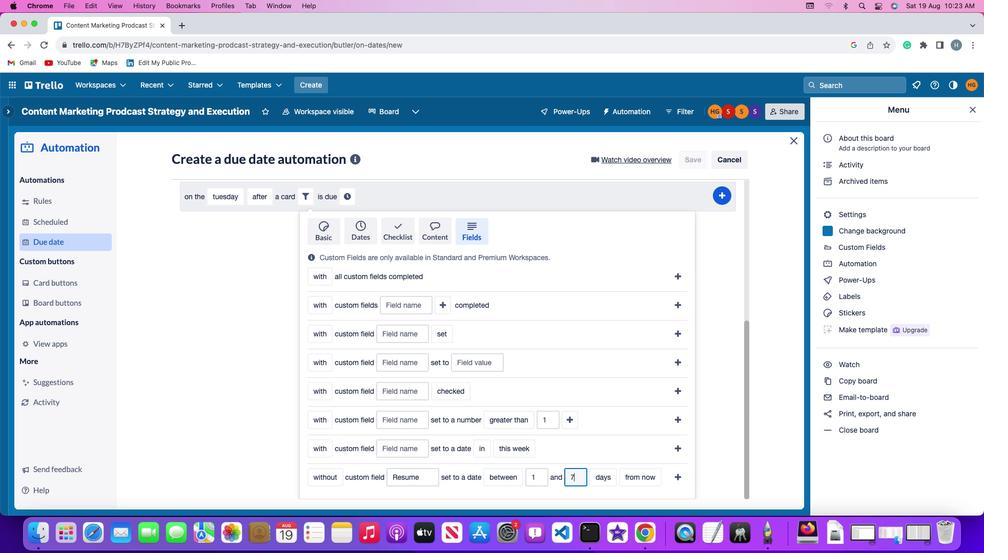 
Action: Mouse moved to (599, 477)
Screenshot: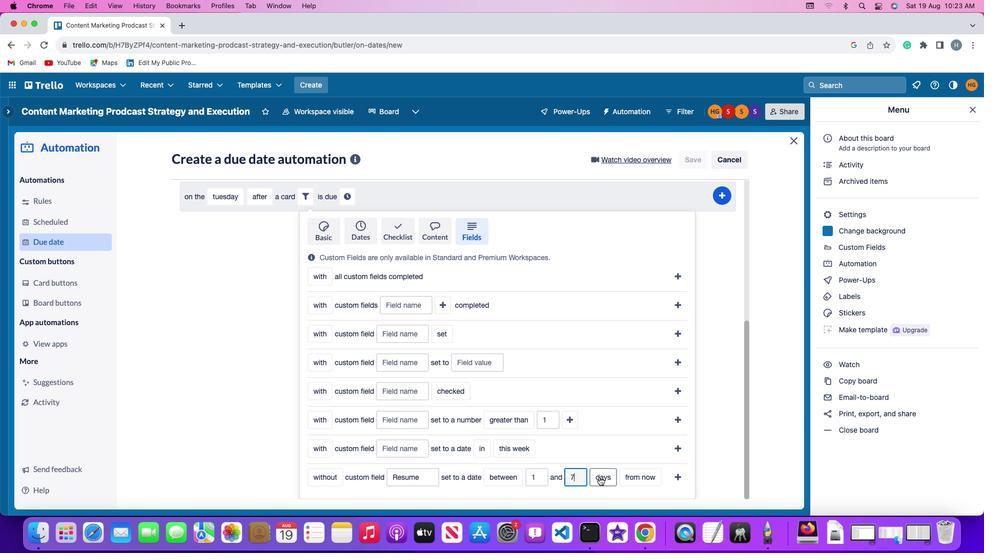 
Action: Mouse pressed left at (599, 477)
Screenshot: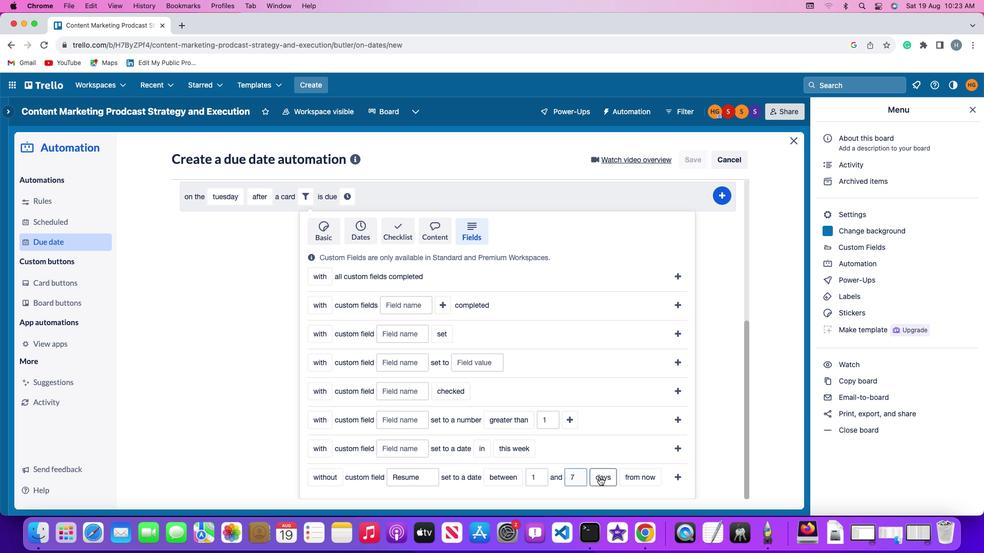 
Action: Mouse moved to (600, 462)
Screenshot: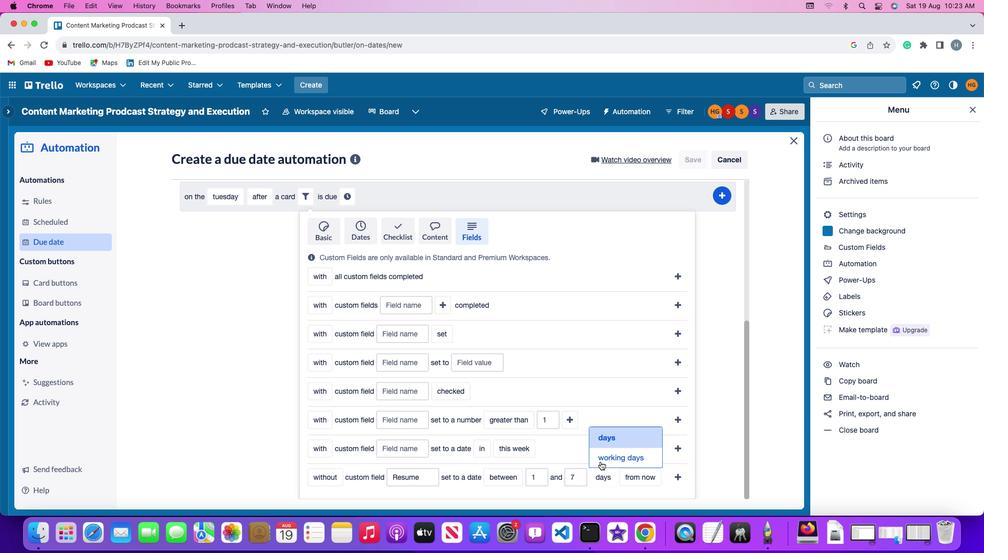 
Action: Mouse pressed left at (600, 462)
Screenshot: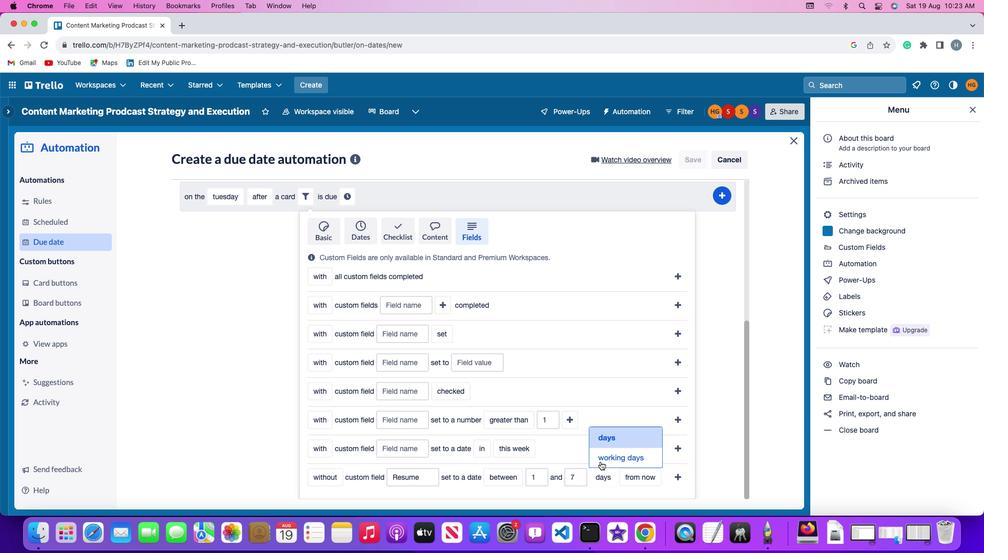 
Action: Mouse moved to (656, 475)
Screenshot: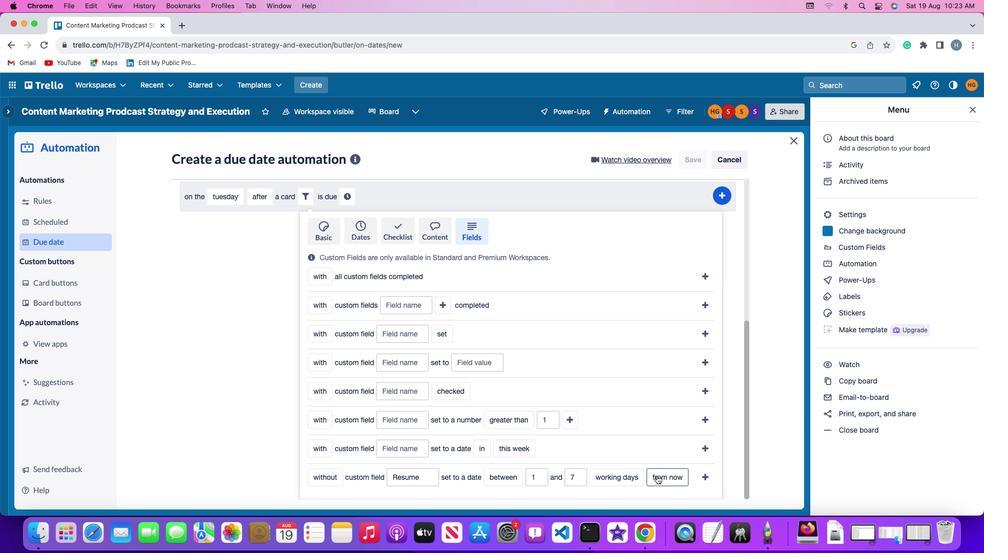 
Action: Mouse pressed left at (656, 475)
Screenshot: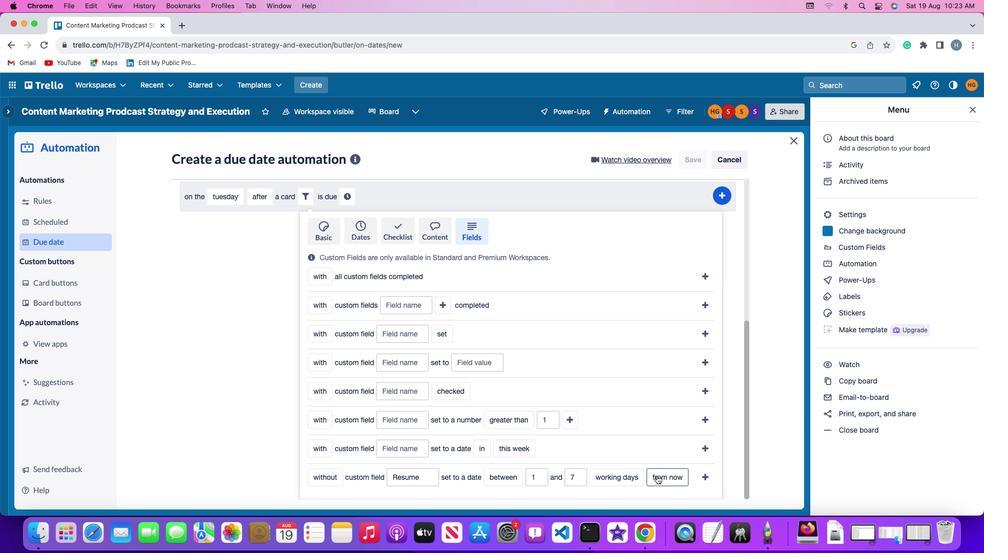 
Action: Mouse moved to (656, 461)
Screenshot: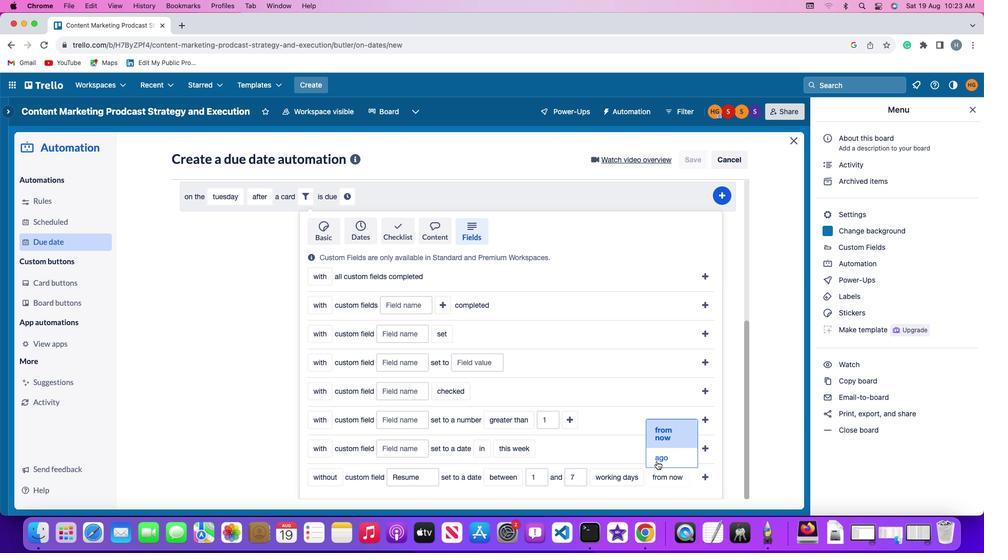 
Action: Mouse pressed left at (656, 461)
Screenshot: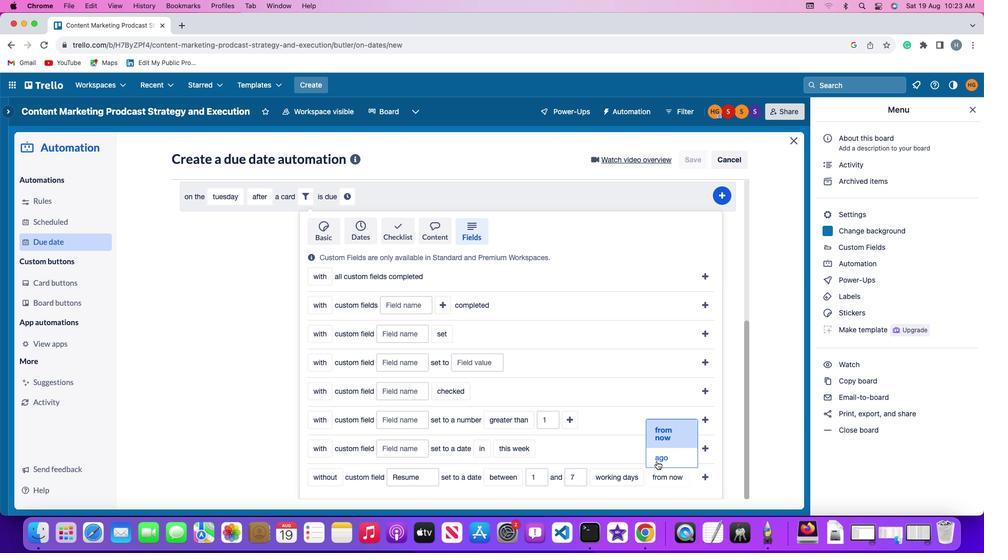
Action: Mouse moved to (685, 476)
Screenshot: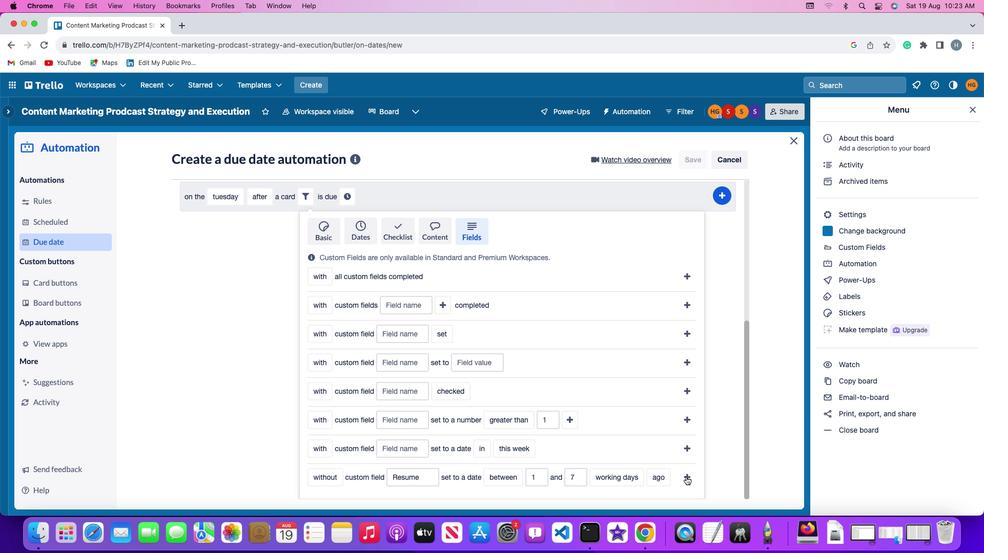 
Action: Mouse pressed left at (685, 476)
Screenshot: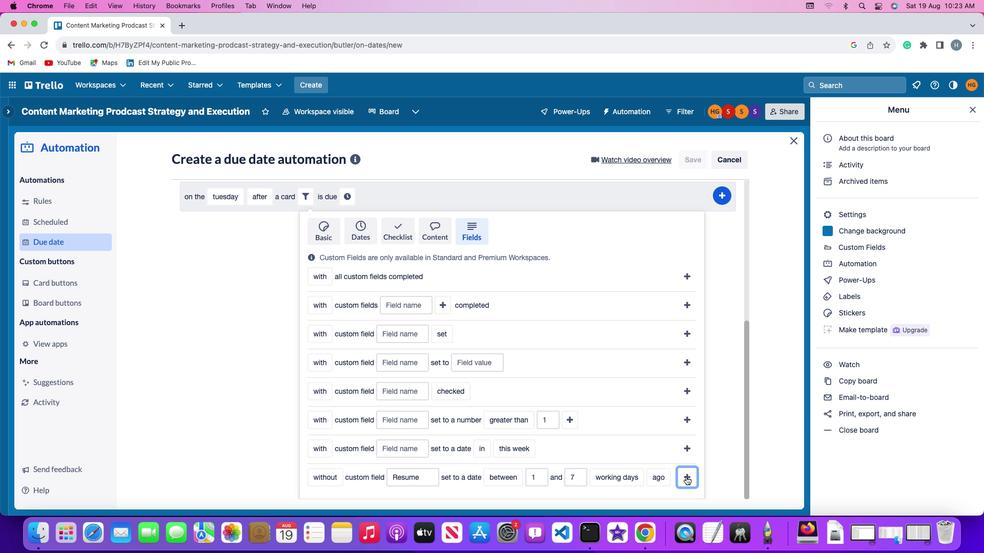
Action: Mouse moved to (623, 446)
Screenshot: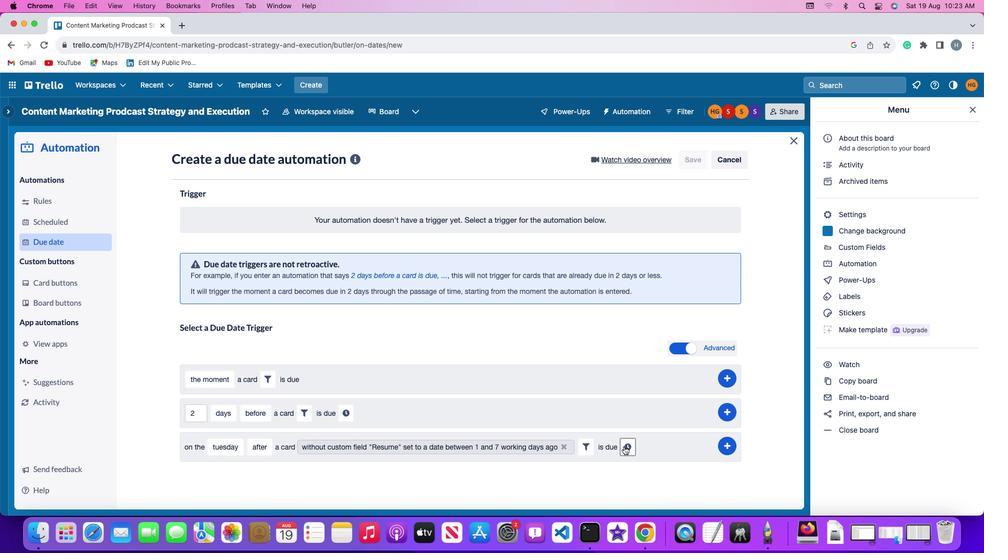 
Action: Mouse pressed left at (623, 446)
Screenshot: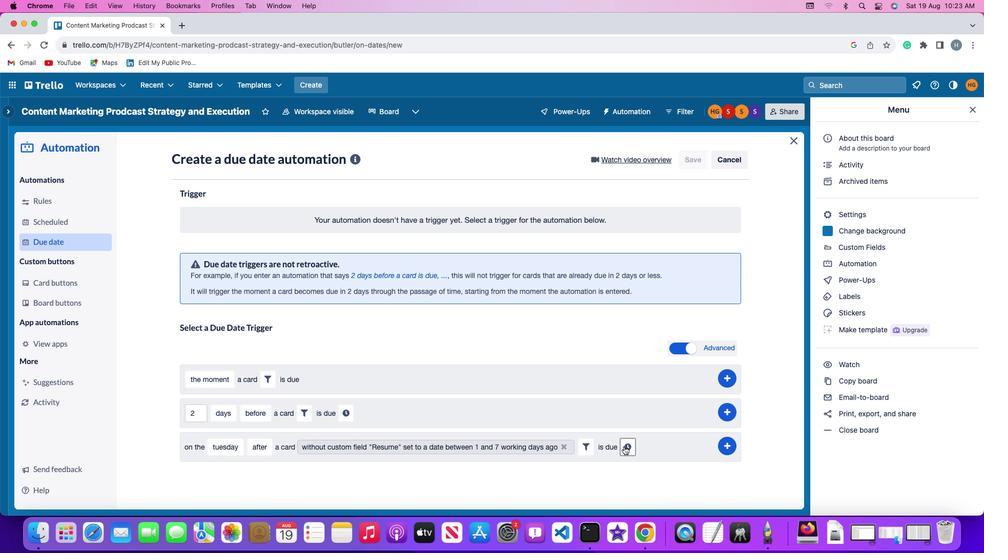 
Action: Mouse moved to (214, 472)
Screenshot: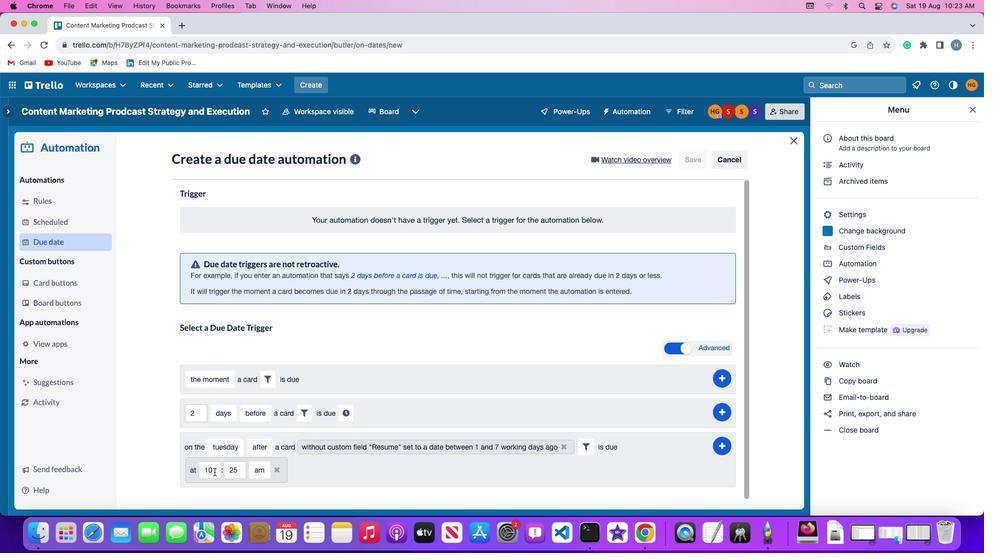 
Action: Mouse pressed left at (214, 472)
Screenshot: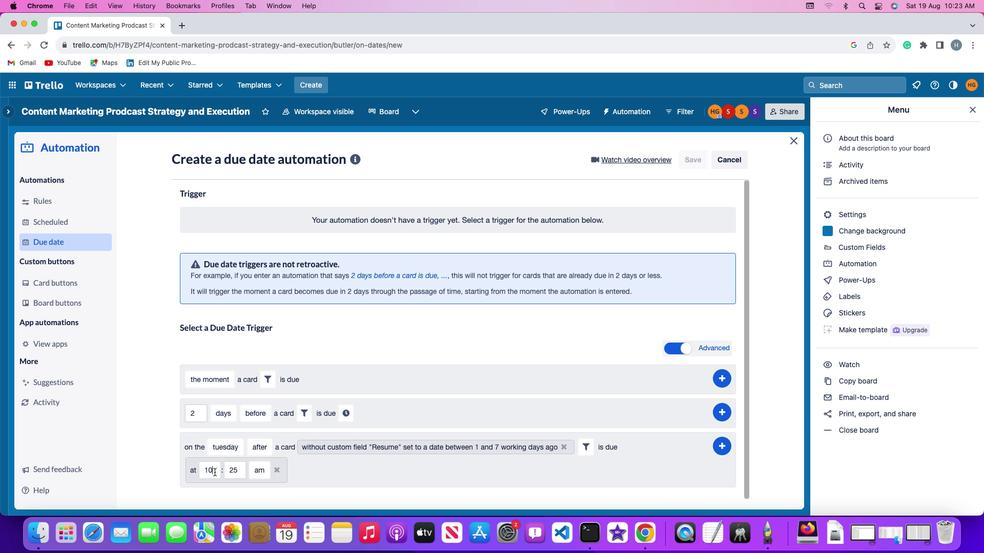 
Action: Mouse moved to (214, 472)
Screenshot: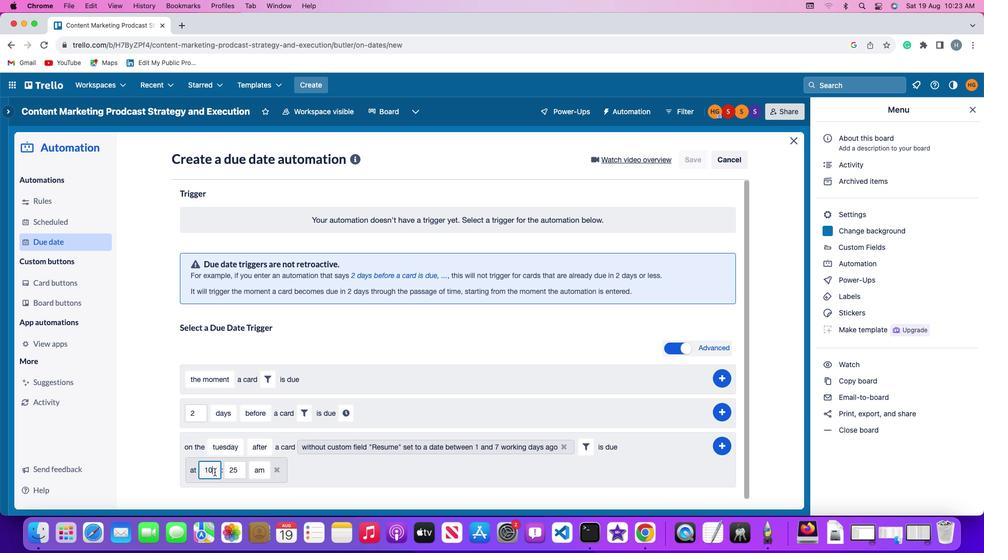 
Action: Key pressed Key.backspace'1'
Screenshot: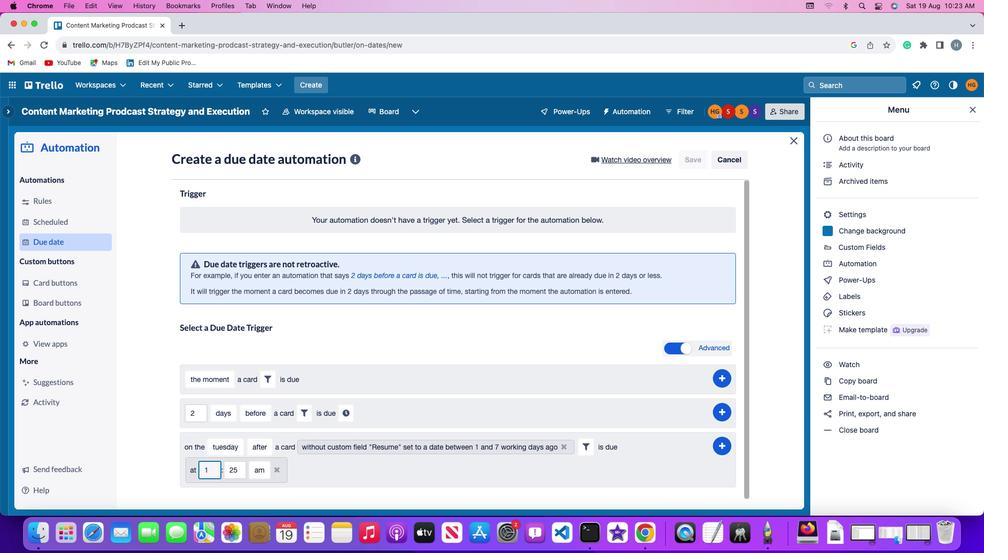 
Action: Mouse moved to (236, 471)
Screenshot: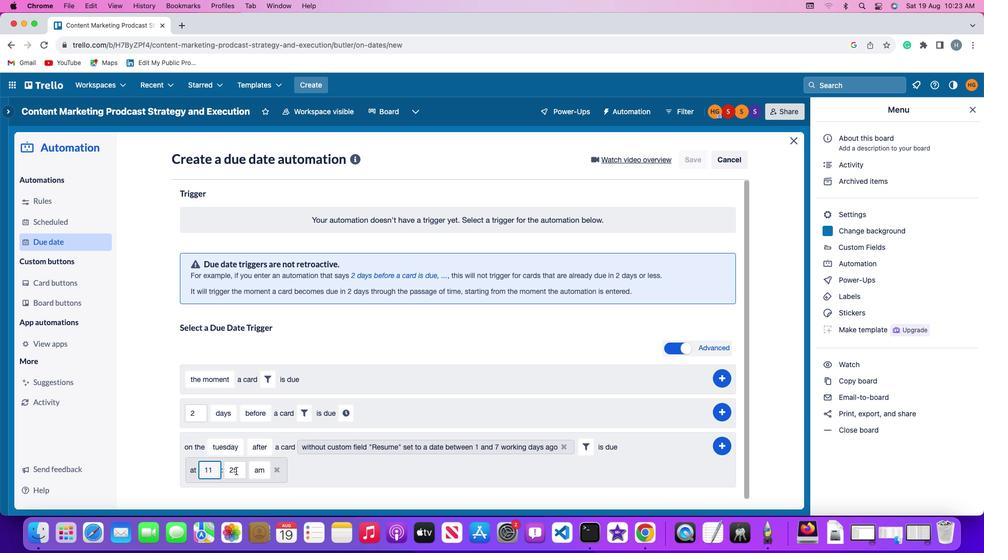 
Action: Mouse pressed left at (236, 471)
Screenshot: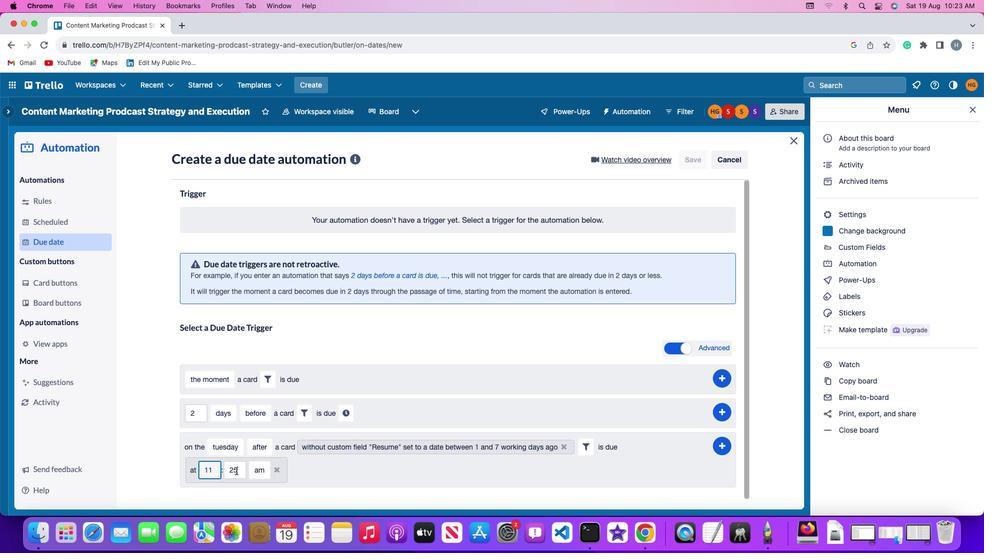 
Action: Key pressed Key.backspaceKey.backspace
Screenshot: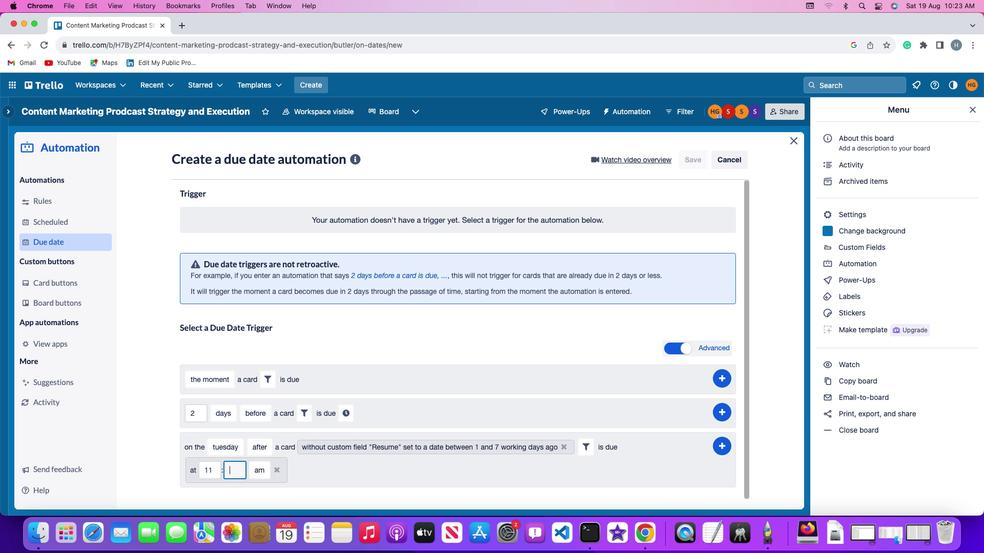 
Action: Mouse moved to (236, 470)
Screenshot: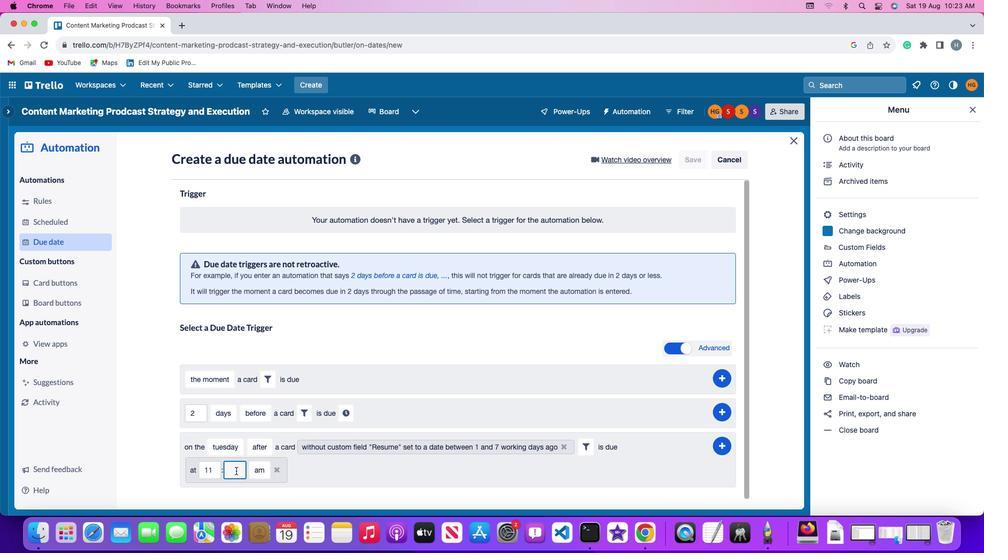 
Action: Key pressed '0''0'
Screenshot: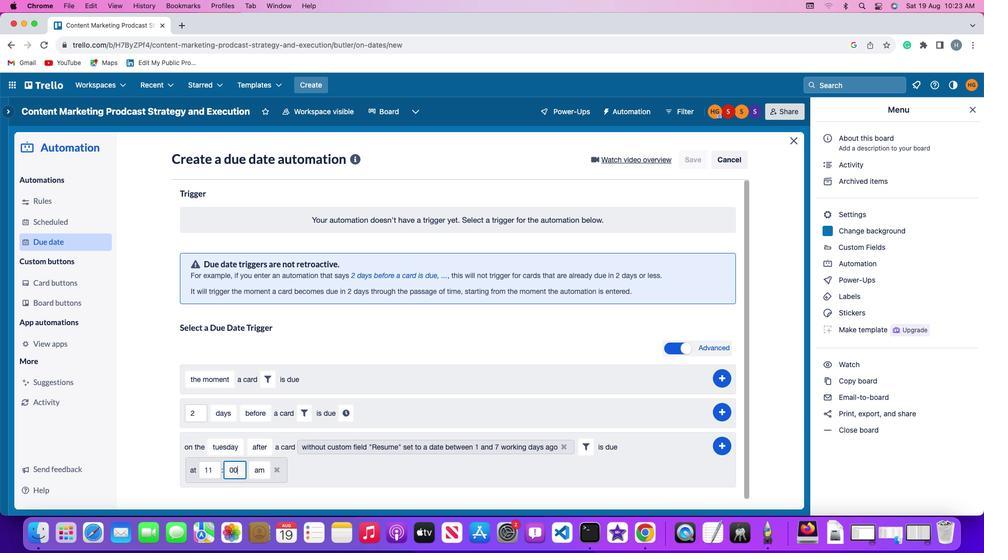 
Action: Mouse moved to (254, 470)
Screenshot: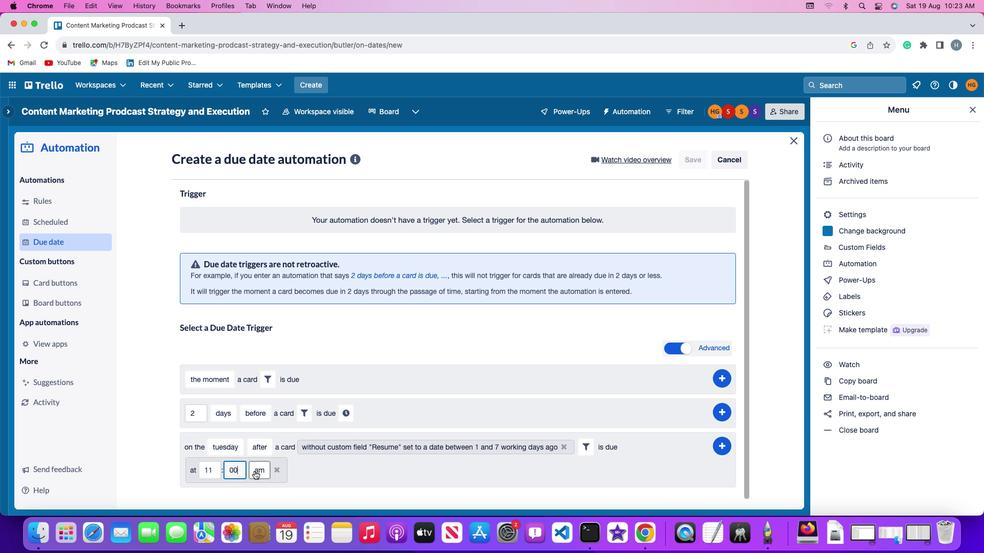 
Action: Mouse pressed left at (254, 470)
Screenshot: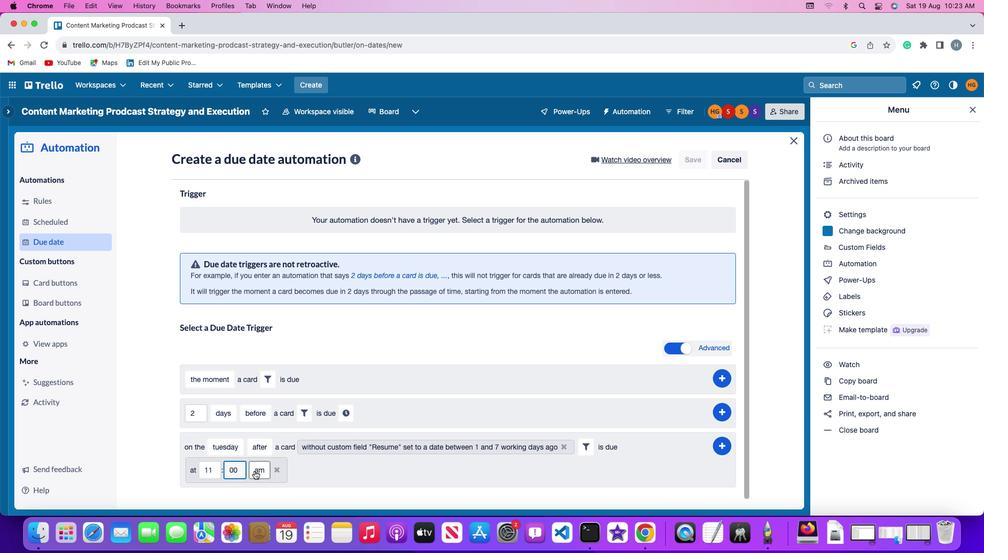 
Action: Mouse moved to (262, 427)
Screenshot: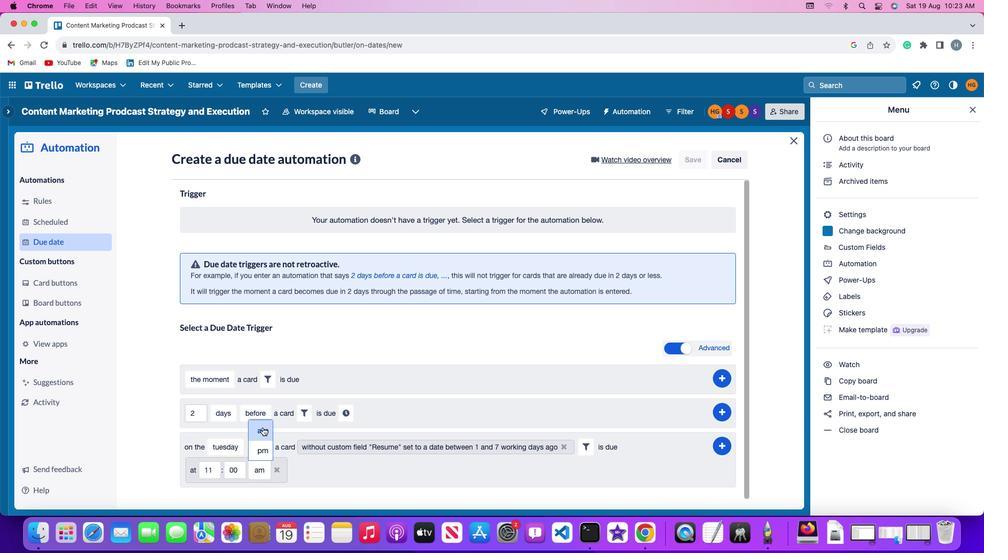 
Action: Mouse pressed left at (262, 427)
Screenshot: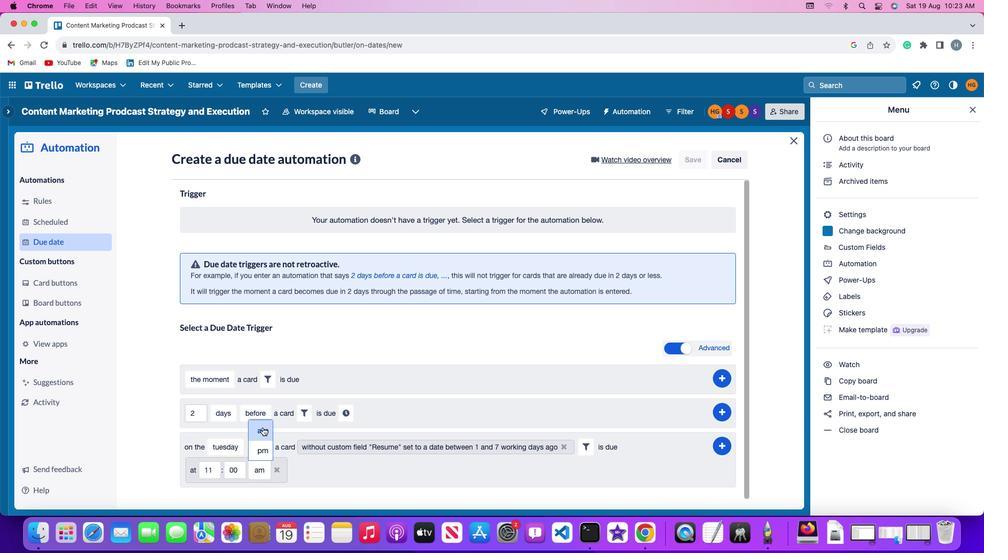 
Action: Mouse moved to (727, 442)
Screenshot: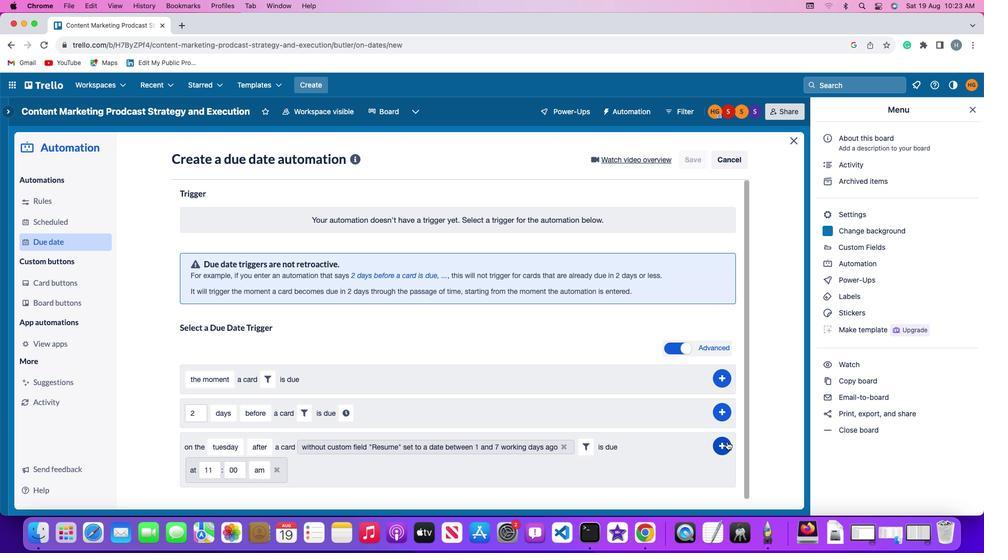 
Action: Mouse pressed left at (727, 442)
Screenshot: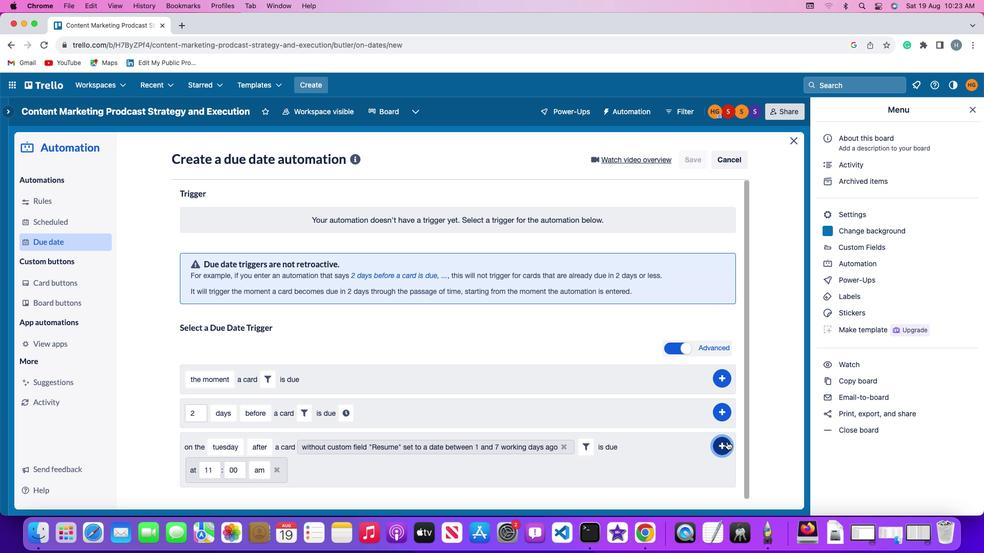 
Action: Mouse moved to (760, 380)
Screenshot: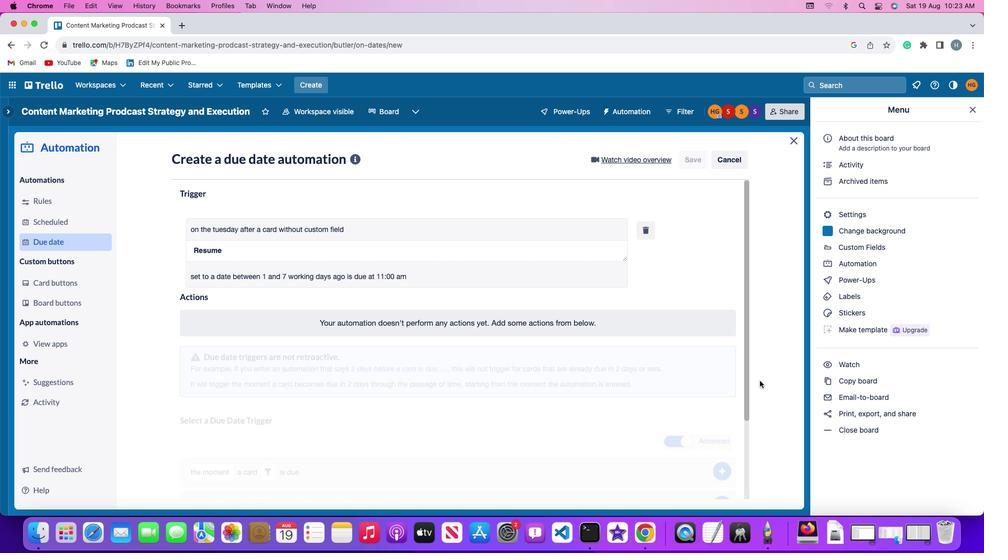 
